 Task: Make in the project BackTech a sprint 'Feature Testing Sprint'. Create in the project BackTech a sprint 'Feature Testing Sprint'. Add in the project BackTech a sprint 'Feature Testing Sprint'
Action: Mouse moved to (239, 62)
Screenshot: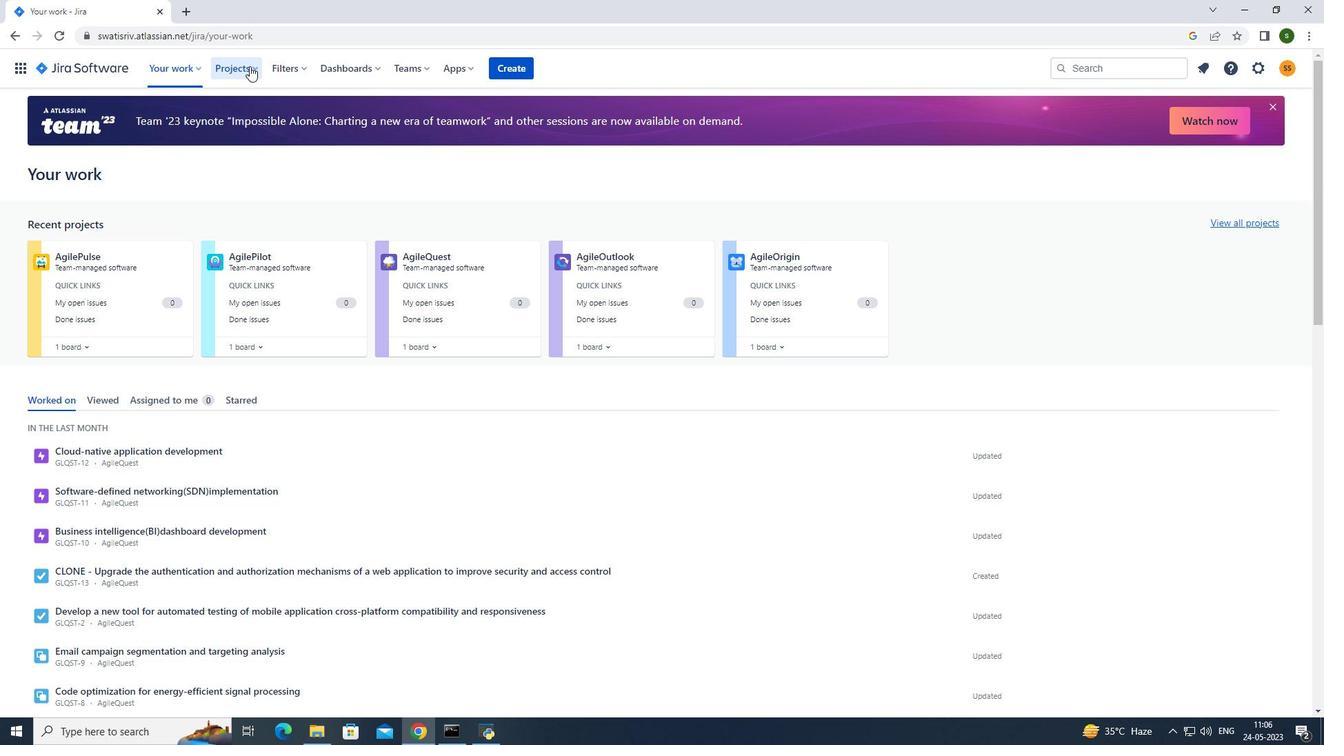 
Action: Mouse pressed left at (239, 62)
Screenshot: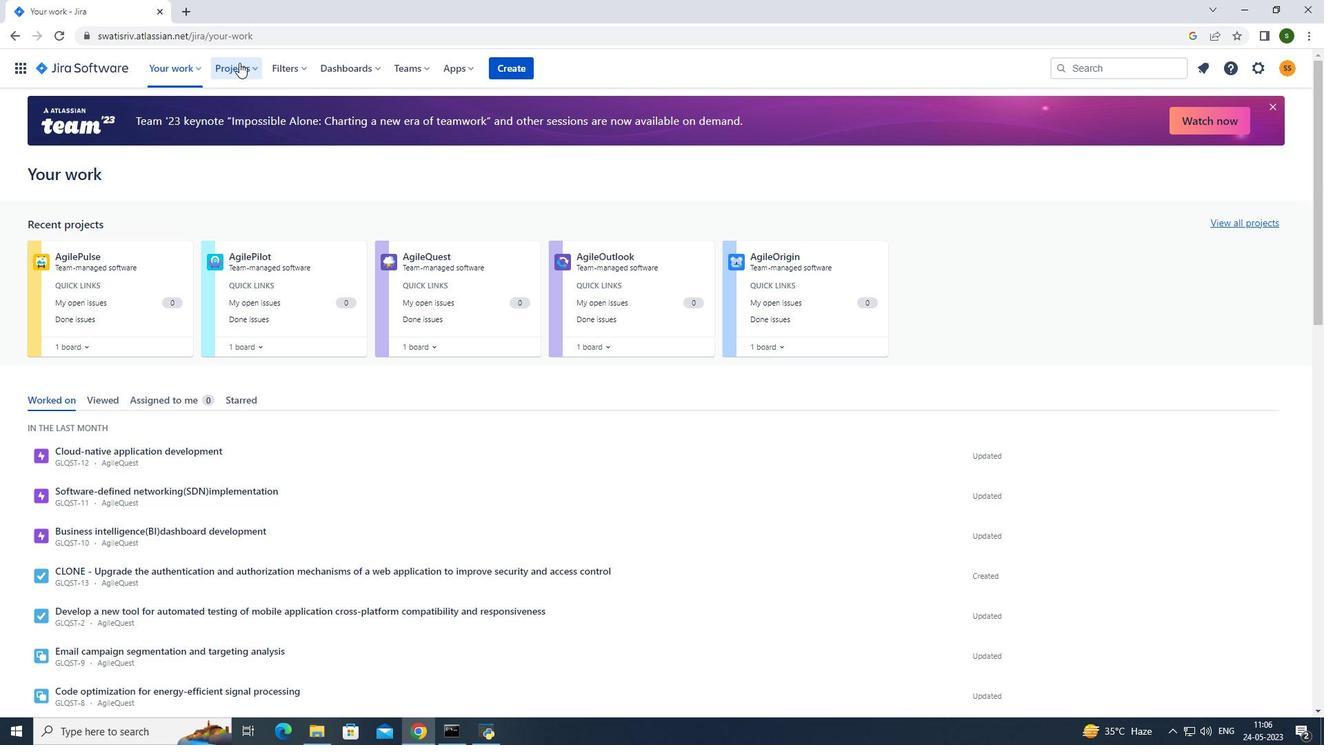 
Action: Mouse moved to (289, 122)
Screenshot: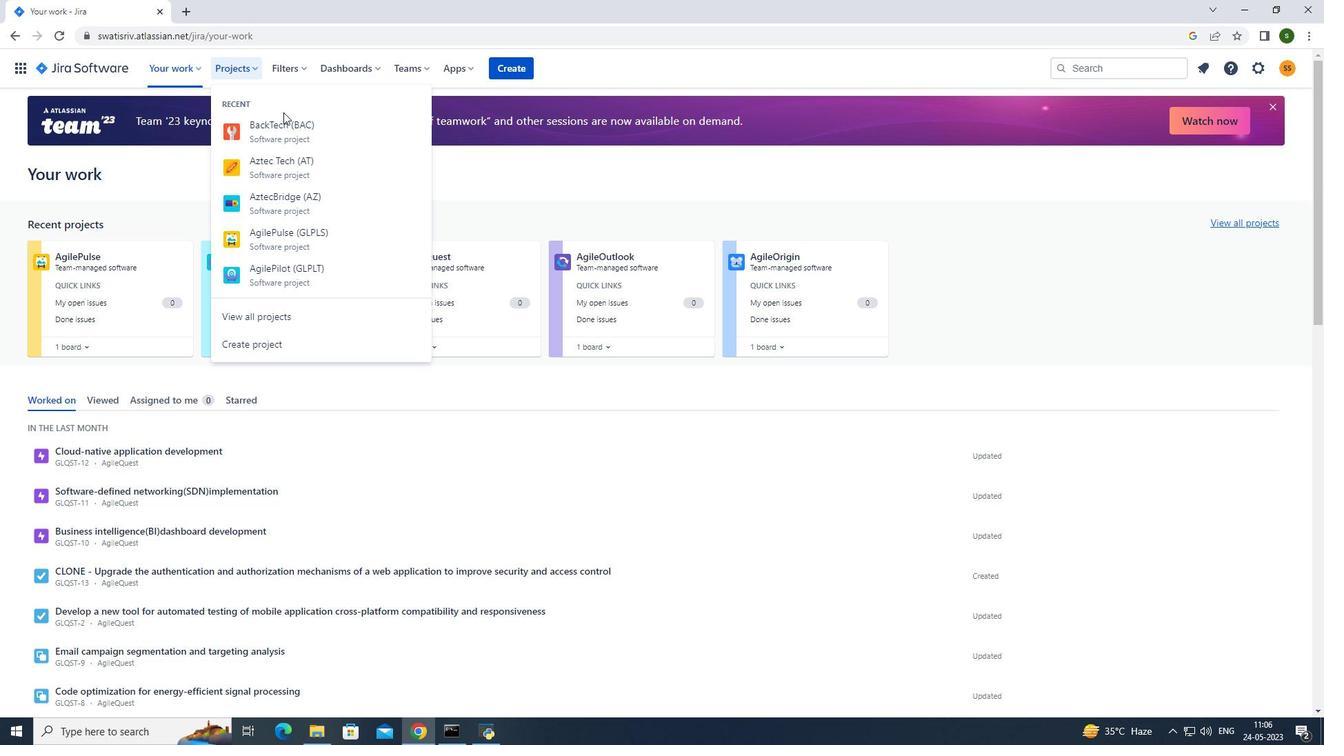 
Action: Mouse pressed left at (289, 122)
Screenshot: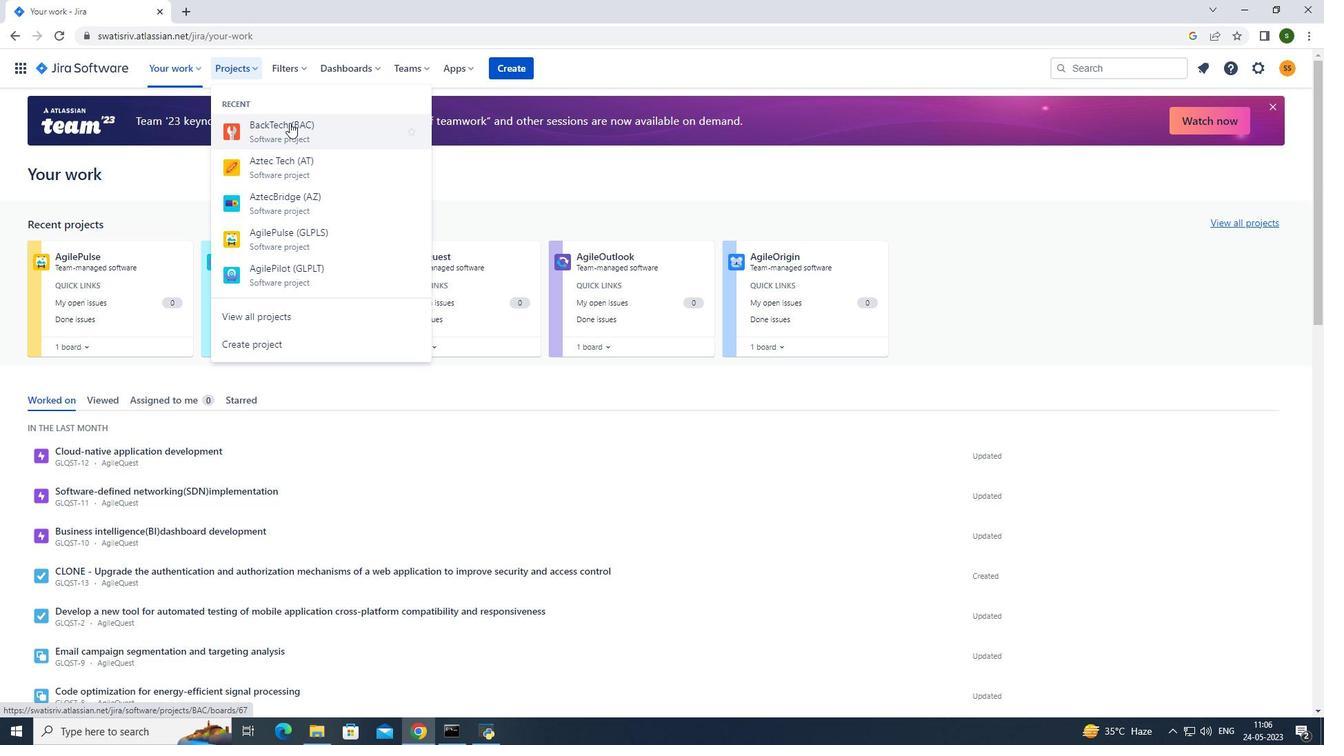 
Action: Mouse moved to (303, 472)
Screenshot: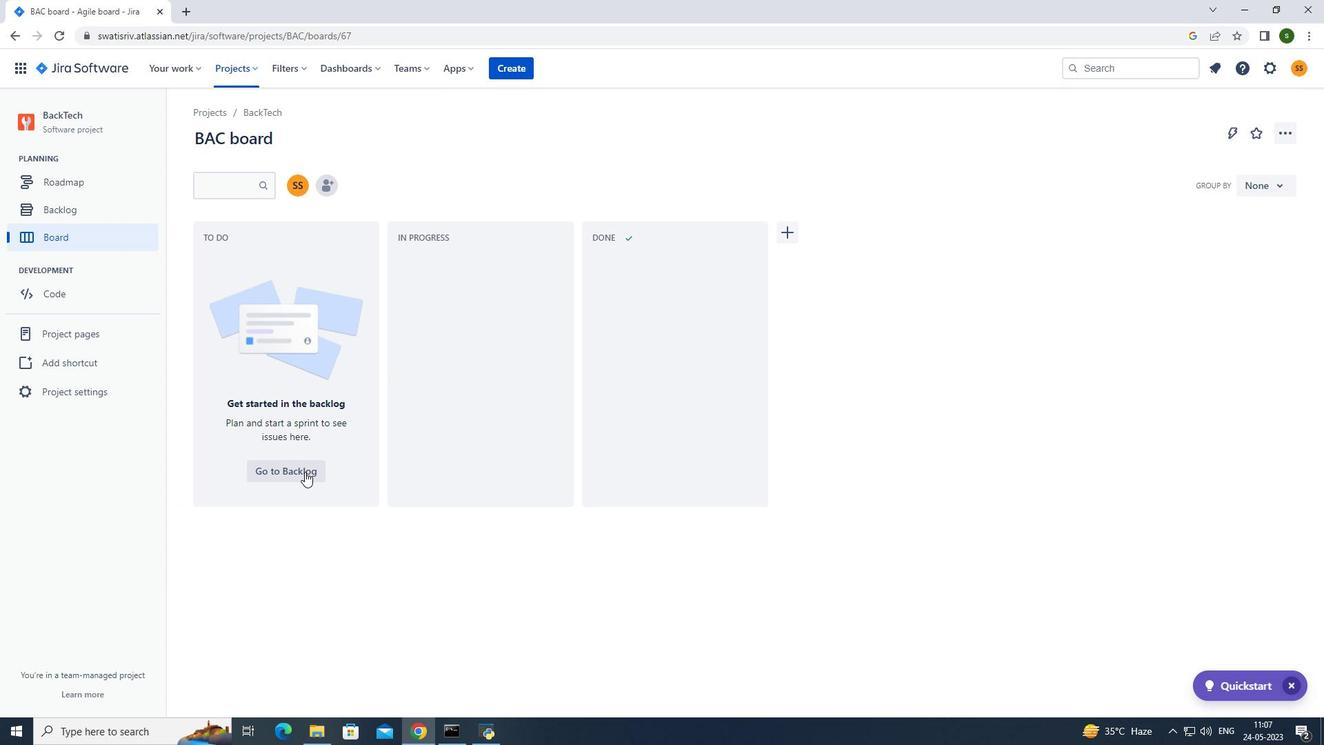 
Action: Mouse pressed left at (303, 472)
Screenshot: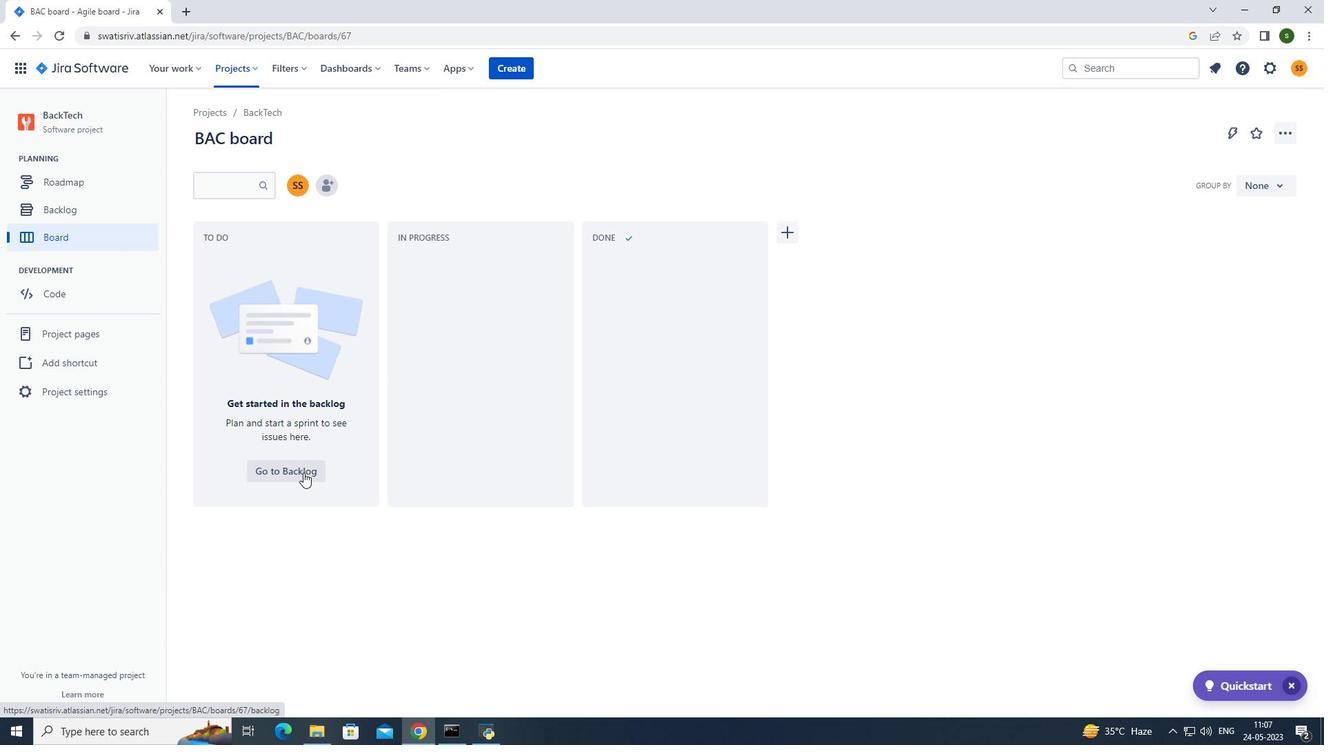 
Action: Mouse moved to (1261, 219)
Screenshot: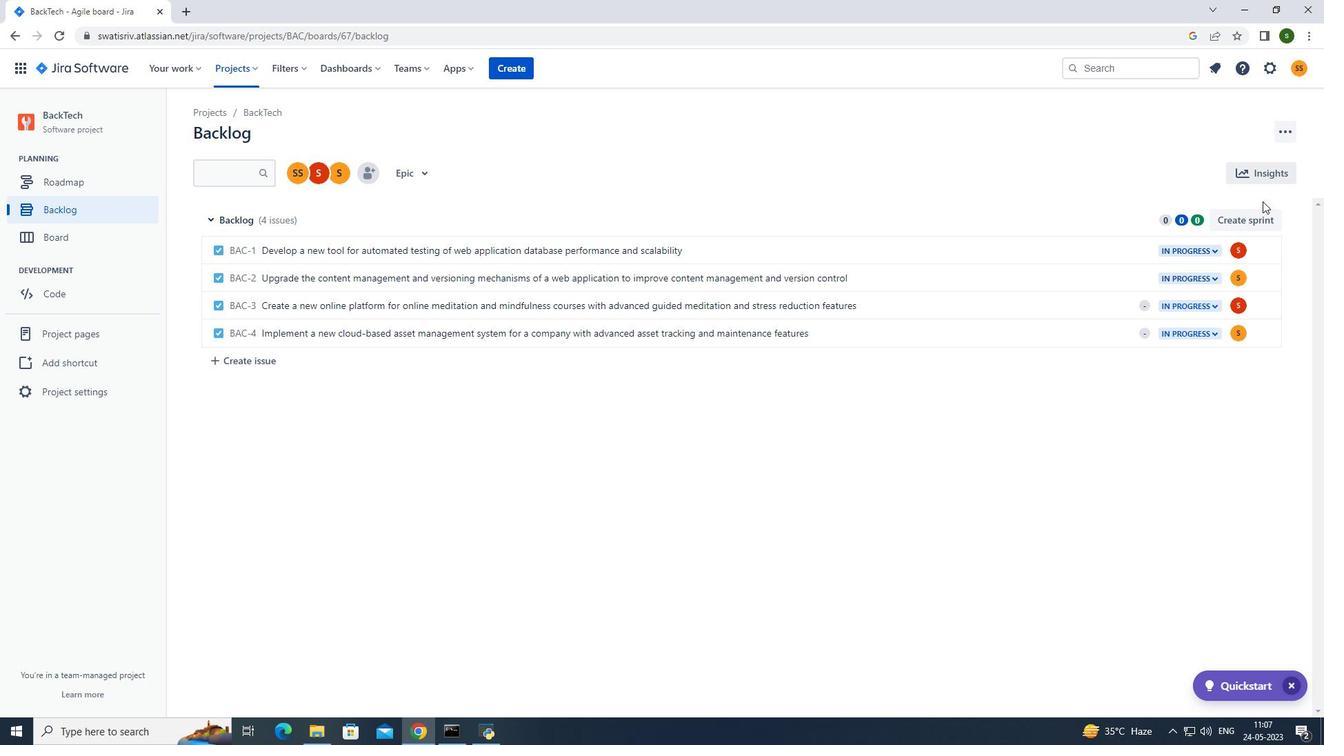 
Action: Mouse pressed left at (1261, 219)
Screenshot: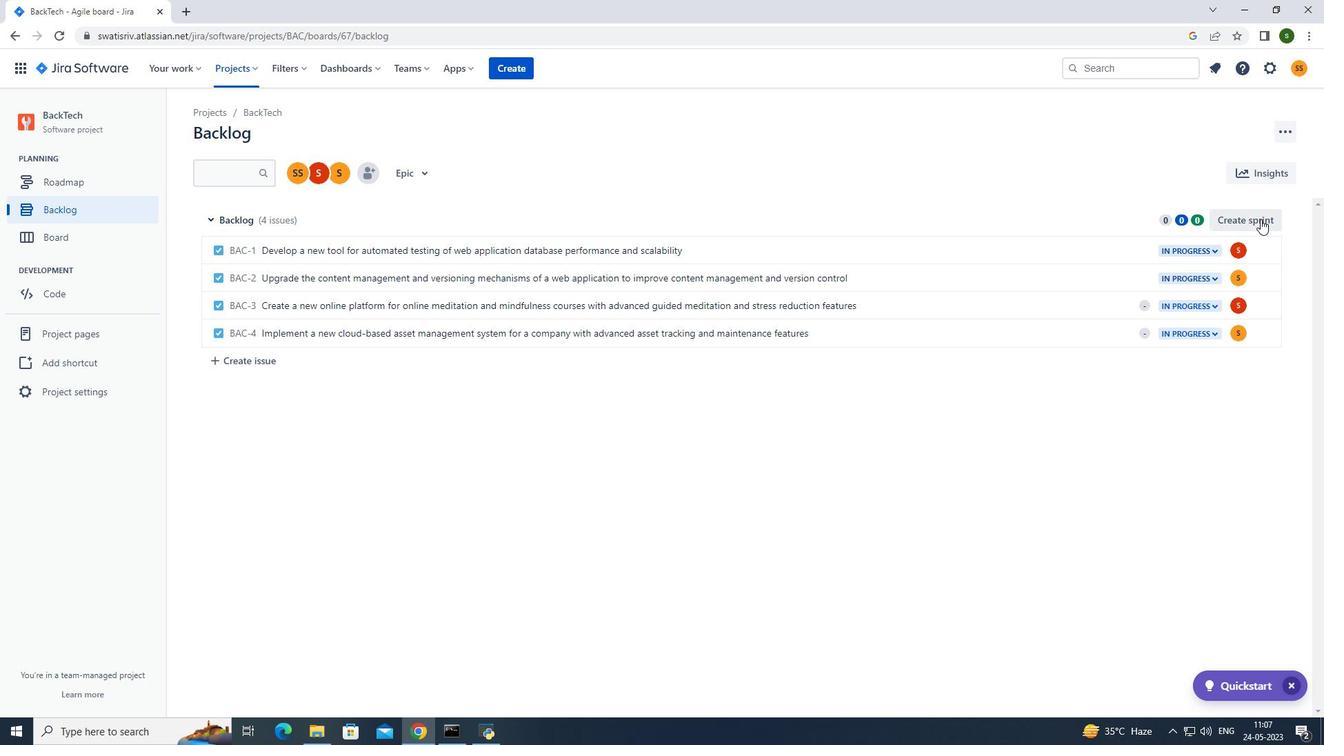 
Action: Mouse moved to (1268, 218)
Screenshot: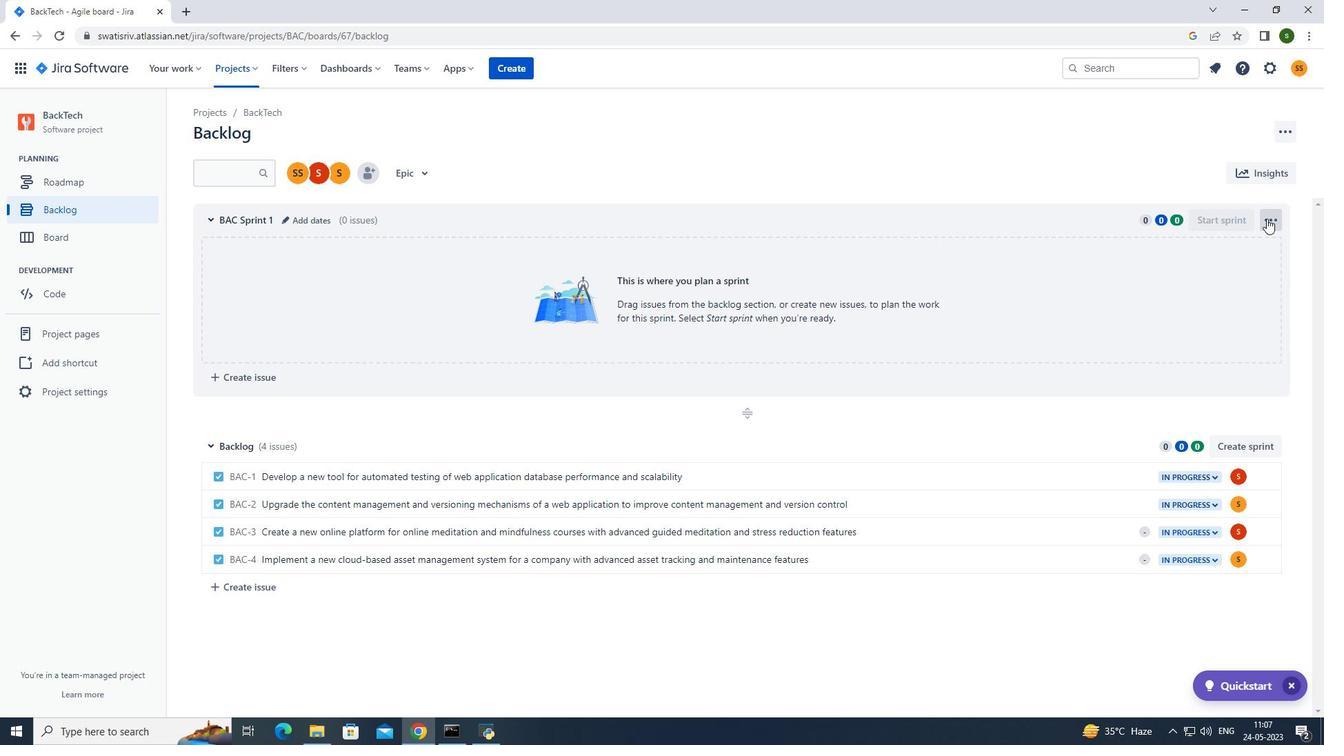 
Action: Mouse pressed left at (1268, 218)
Screenshot: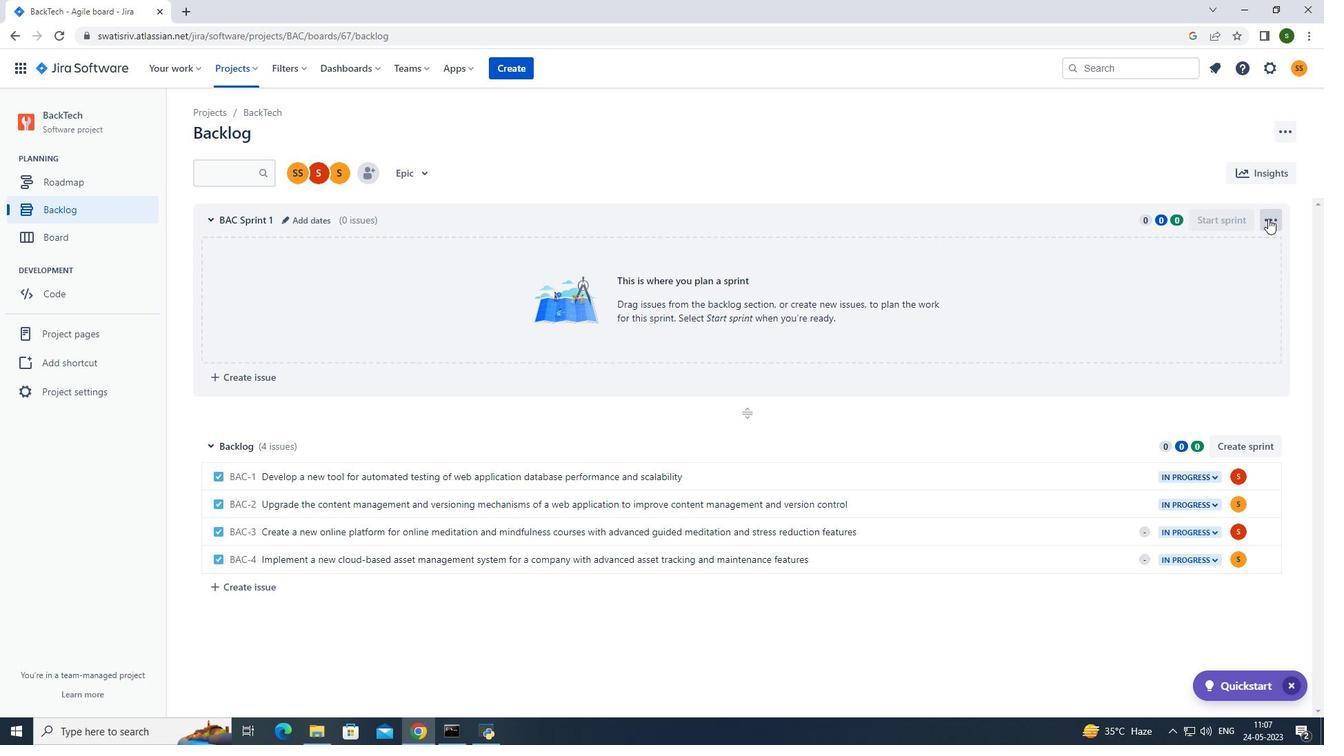 
Action: Mouse moved to (1263, 245)
Screenshot: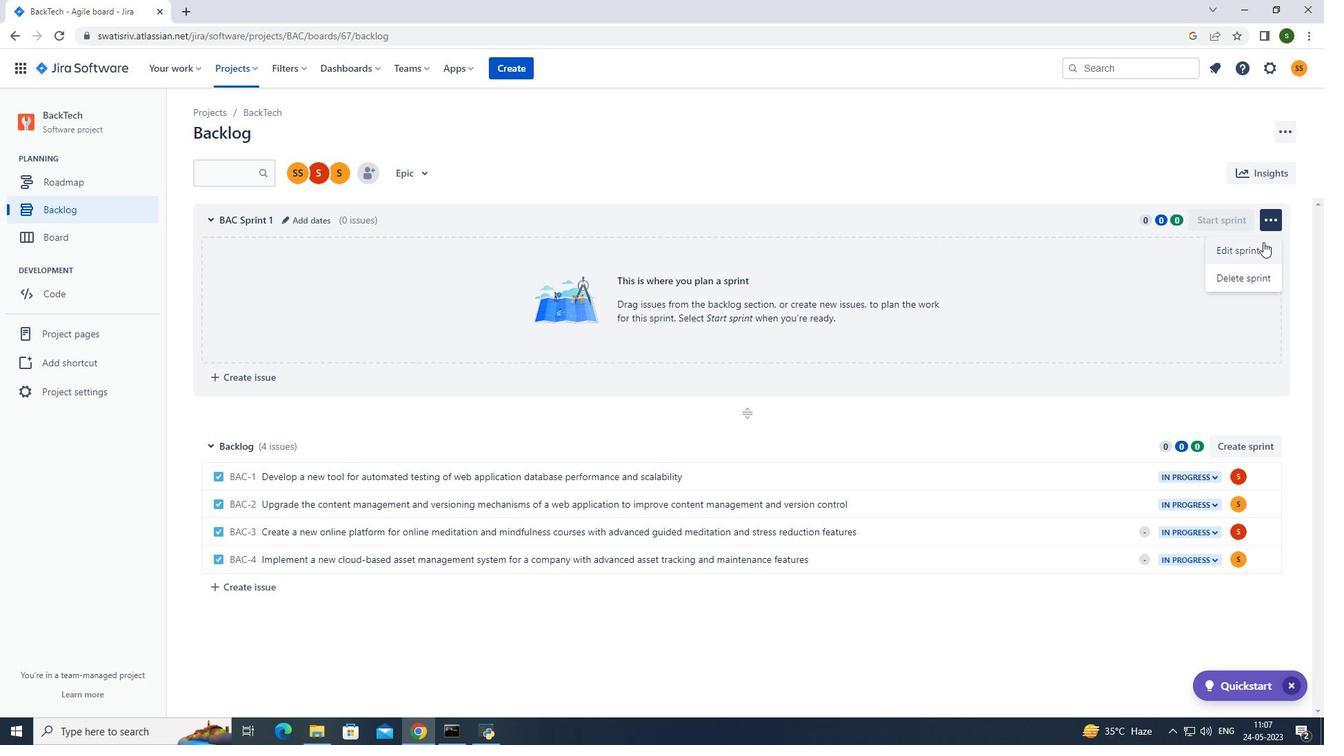 
Action: Mouse pressed left at (1263, 245)
Screenshot: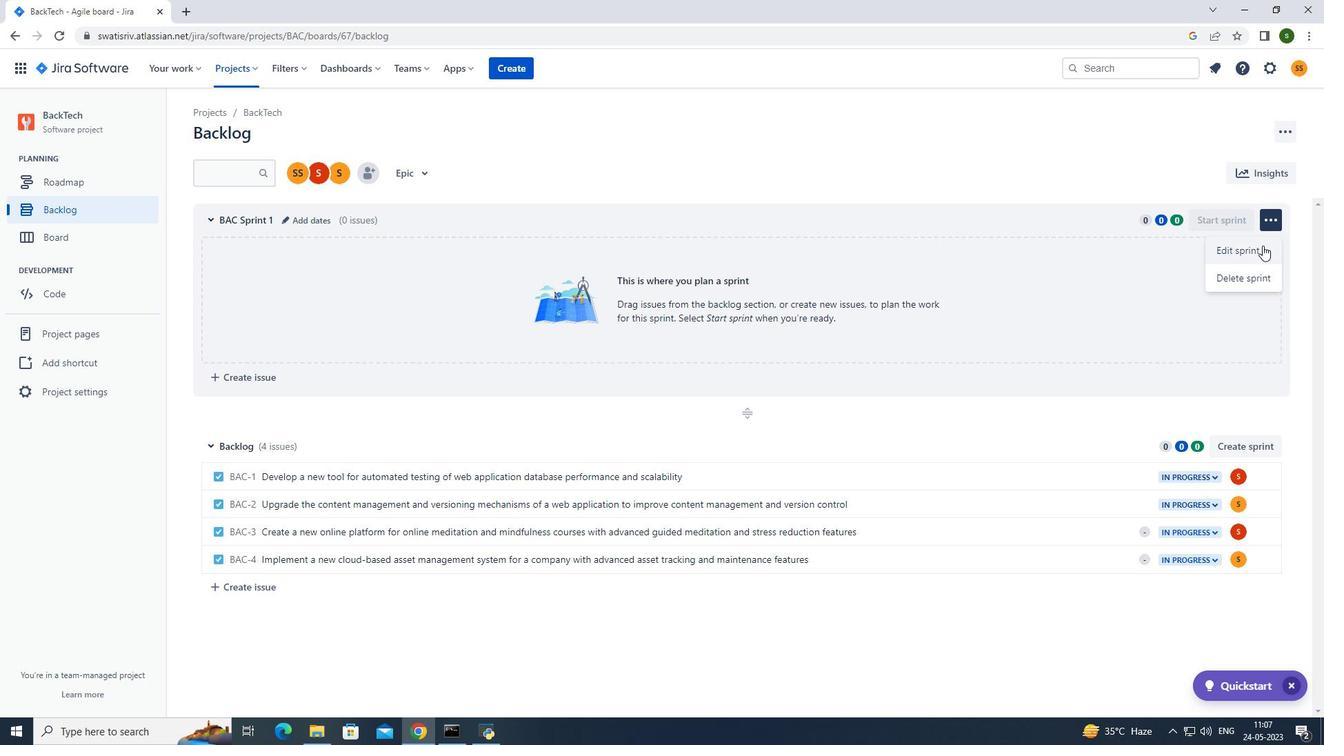 
Action: Mouse moved to (580, 179)
Screenshot: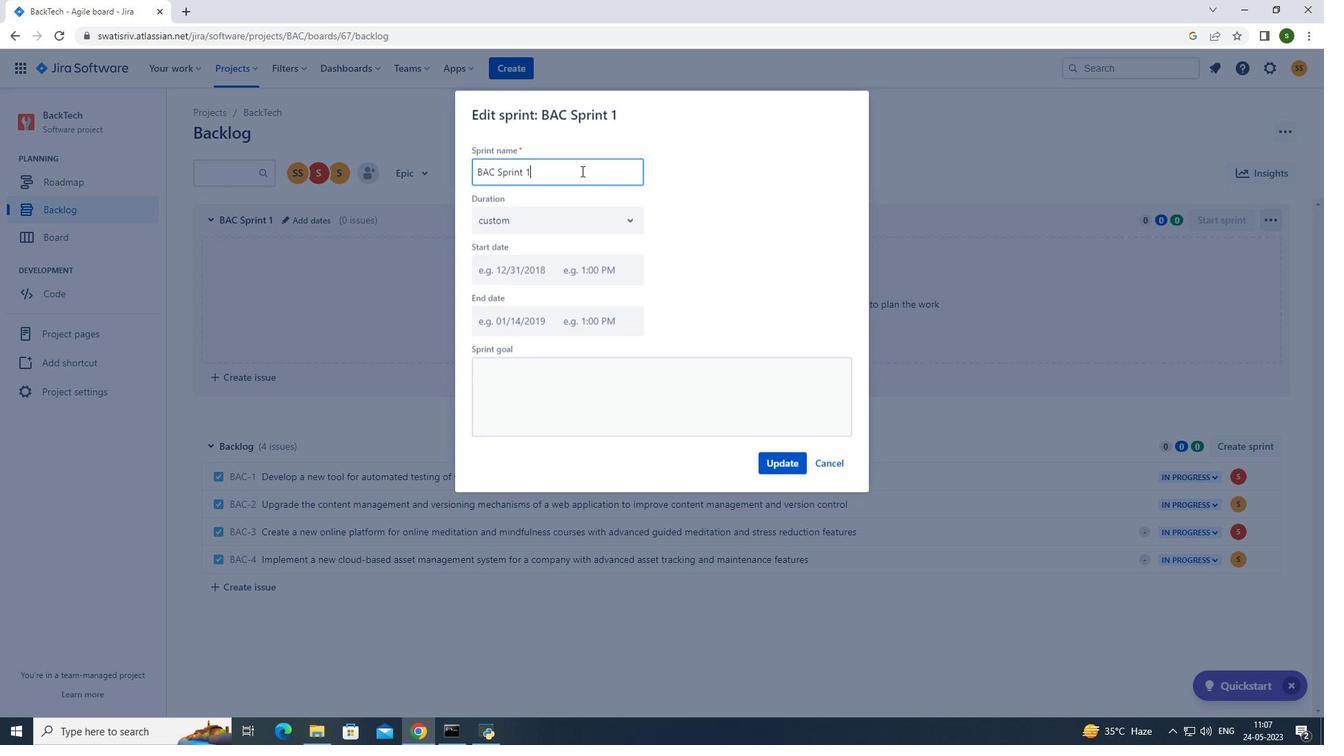 
Action: Key pressed <Key.backspace><Key.backspace><Key.backspace><Key.backspace><Key.backspace><Key.backspace><Key.backspace><Key.backspace><Key.backspace><Key.backspace><Key.backspace><Key.backspace><Key.backspace><Key.backspace><Key.backspace><Key.backspace><Key.backspace><Key.backspace><Key.caps_lock>F<Key.caps_lock>eature<Key.space><Key.caps_lock>T<Key.caps_lock>esting<Key.space><Key.caps_lock>S<Key.caps_lock>print
Screenshot: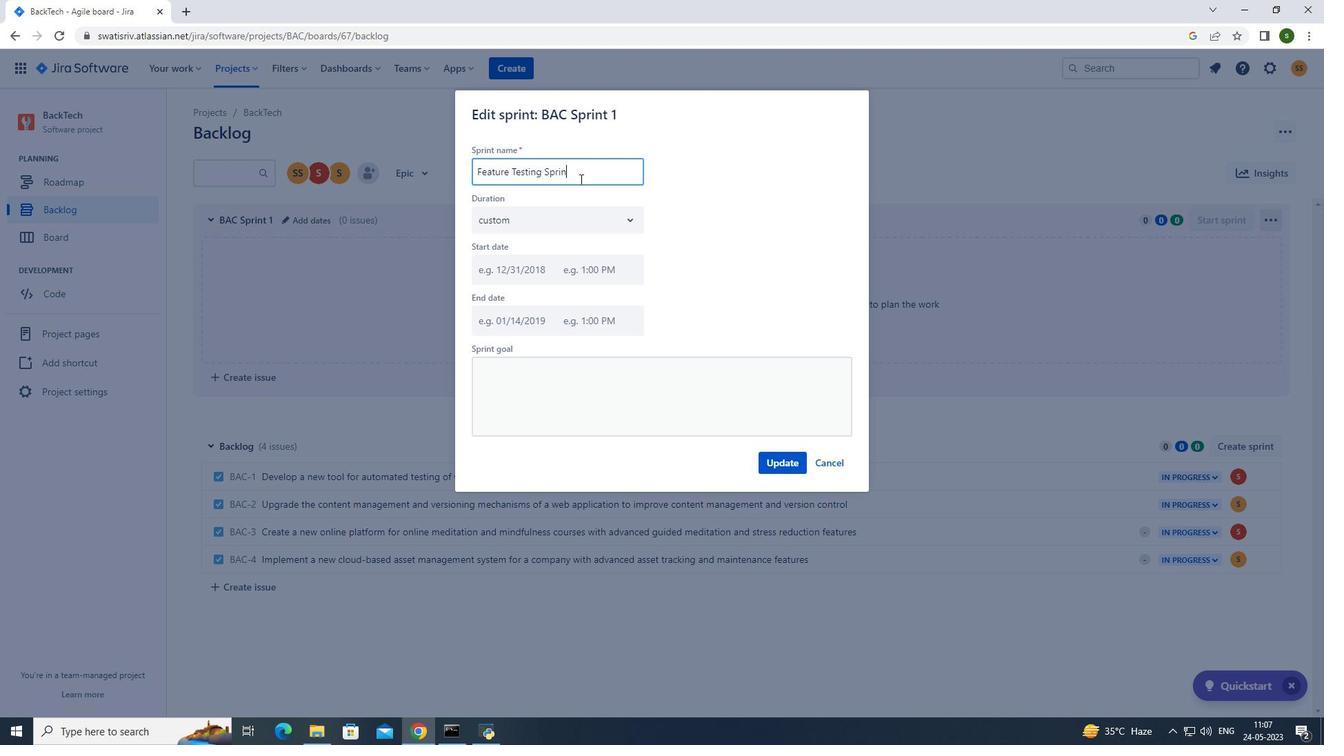 
Action: Mouse moved to (770, 457)
Screenshot: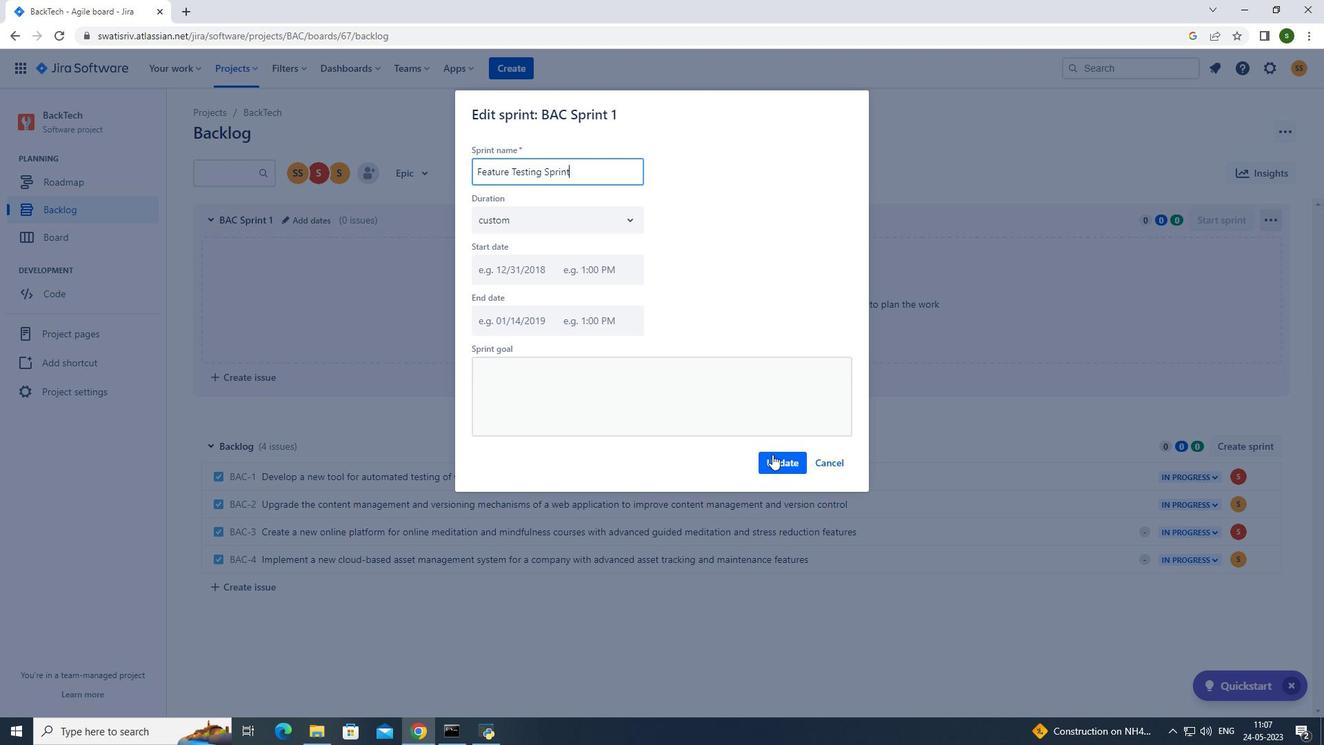 
Action: Mouse pressed left at (770, 457)
Screenshot: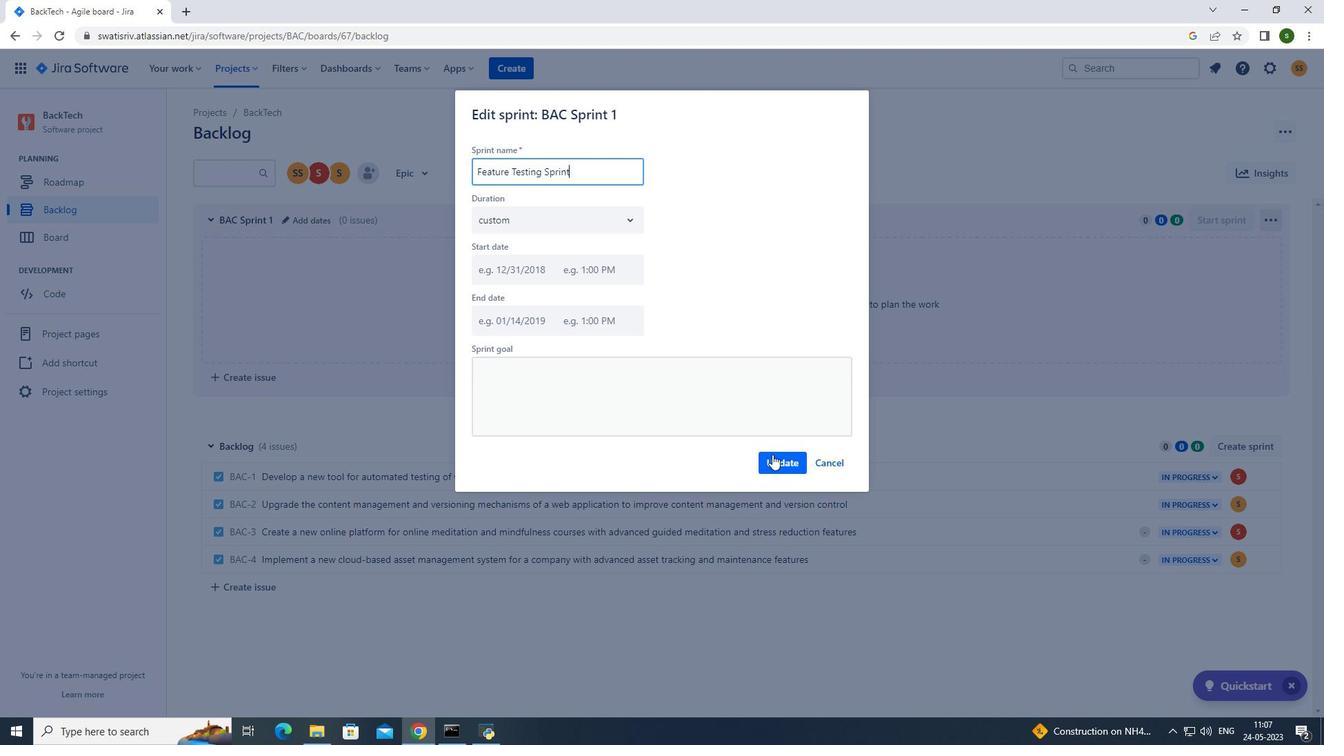 
Action: Mouse moved to (244, 75)
Screenshot: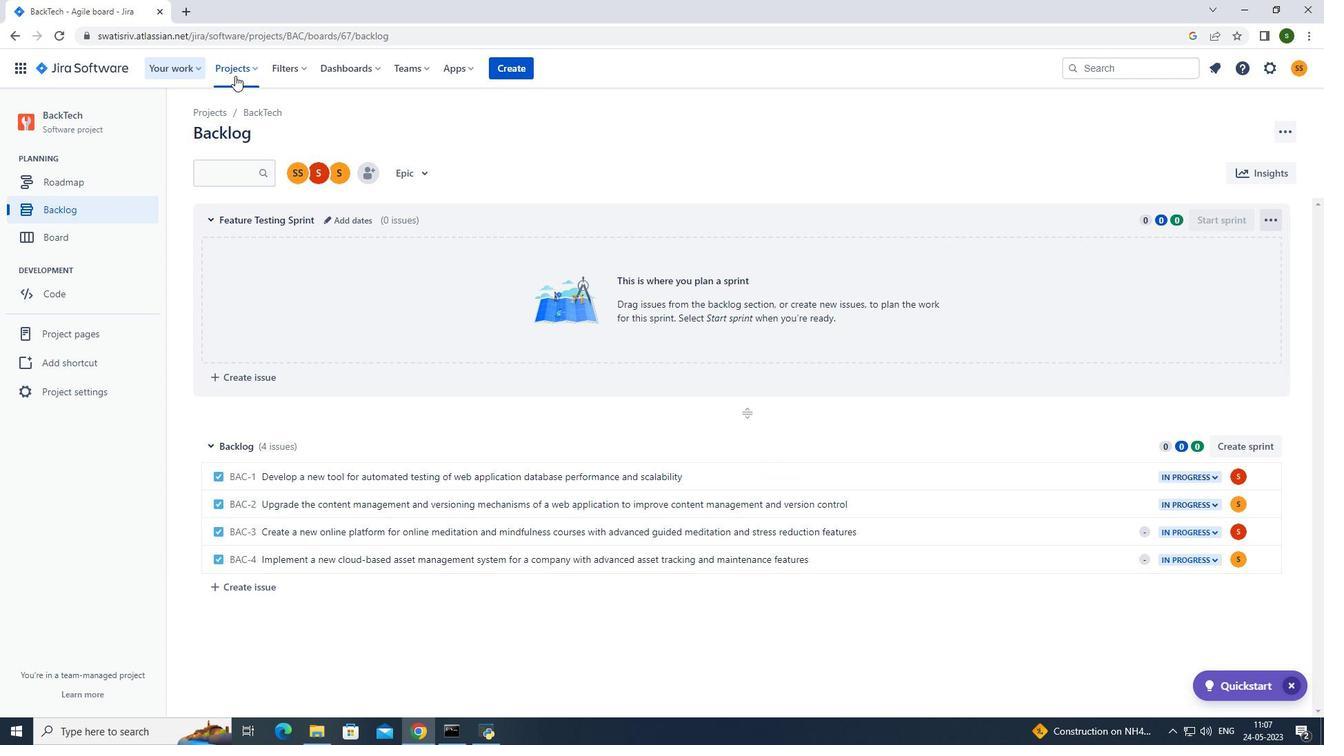 
Action: Mouse pressed left at (244, 75)
Screenshot: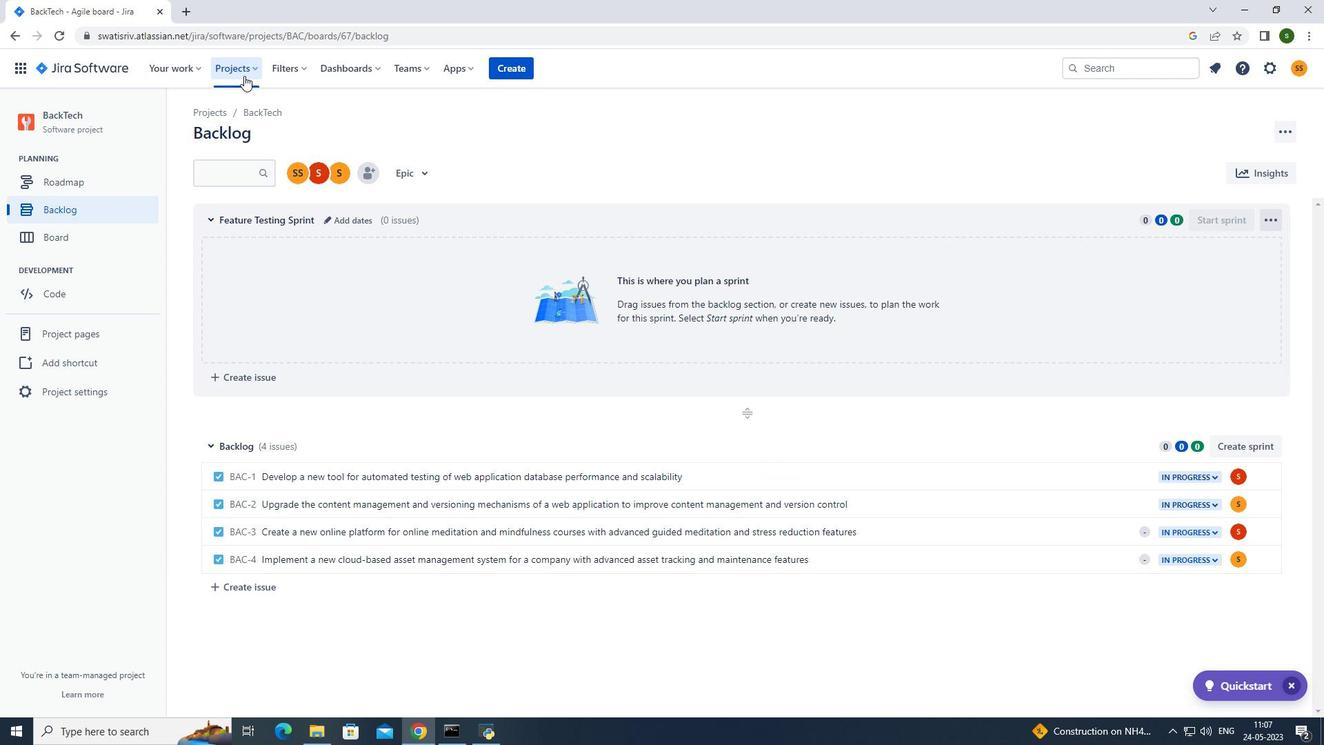 
Action: Mouse moved to (300, 135)
Screenshot: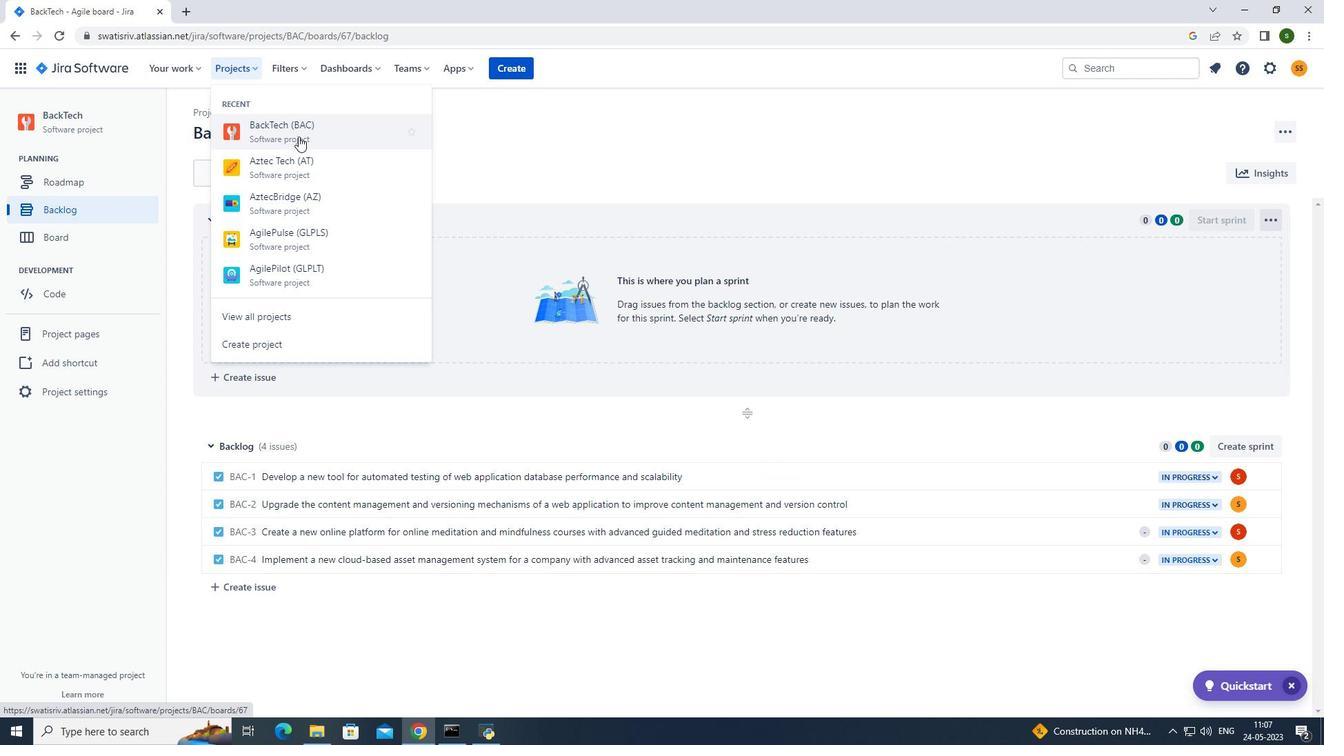 
Action: Mouse pressed left at (300, 135)
Screenshot: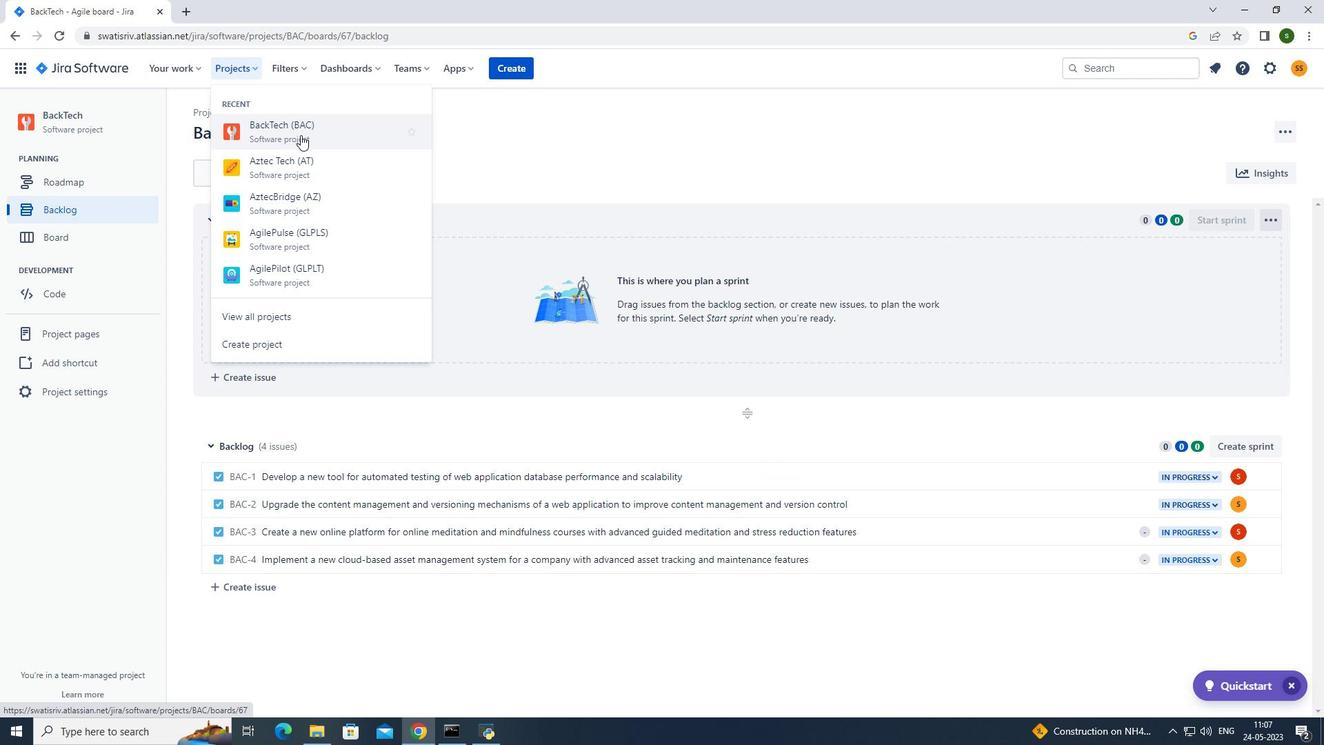 
Action: Mouse moved to (296, 467)
Screenshot: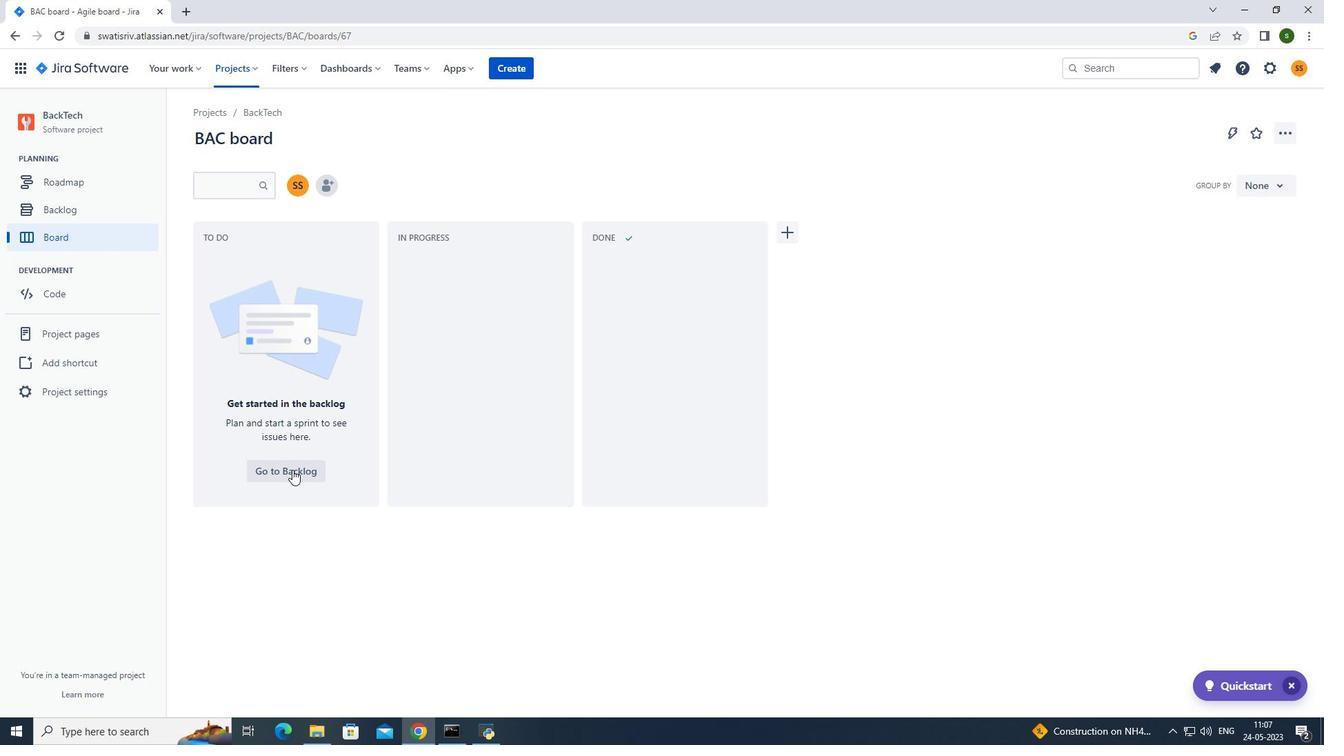 
Action: Mouse pressed left at (296, 467)
Screenshot: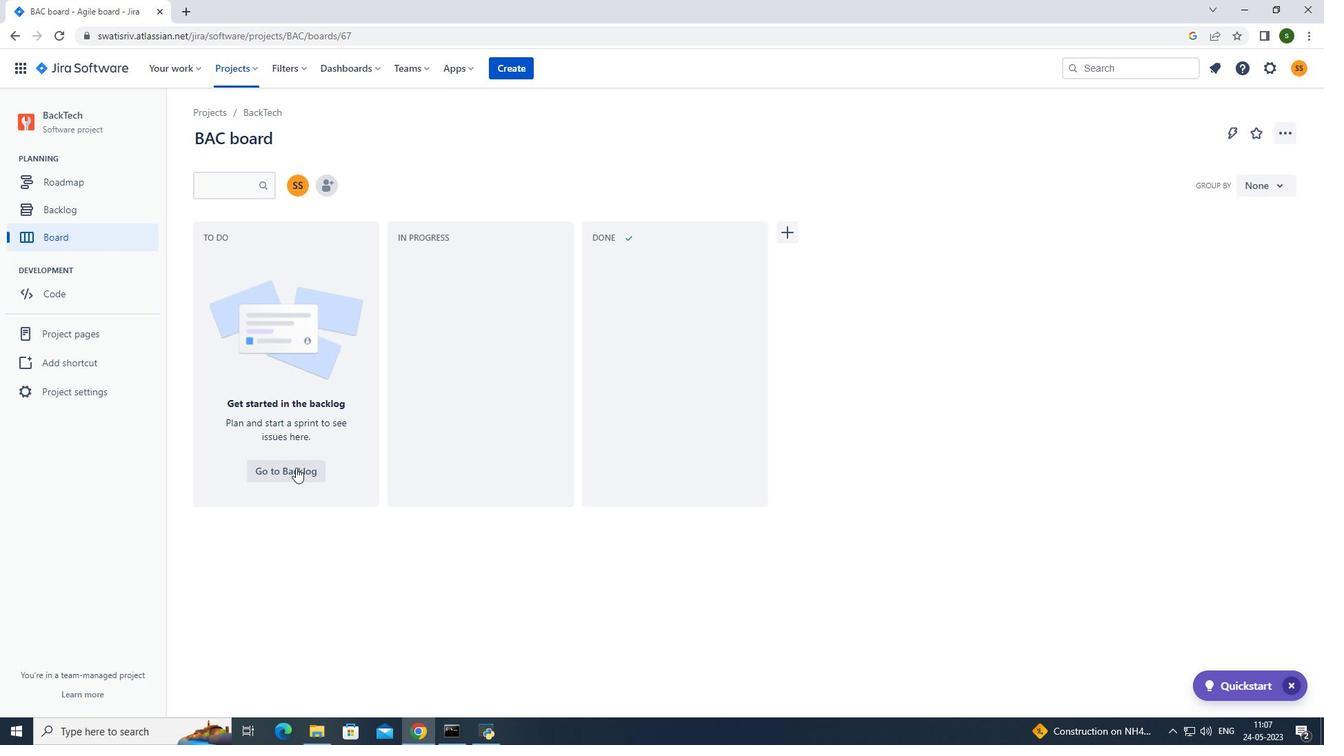 
Action: Mouse moved to (1235, 449)
Screenshot: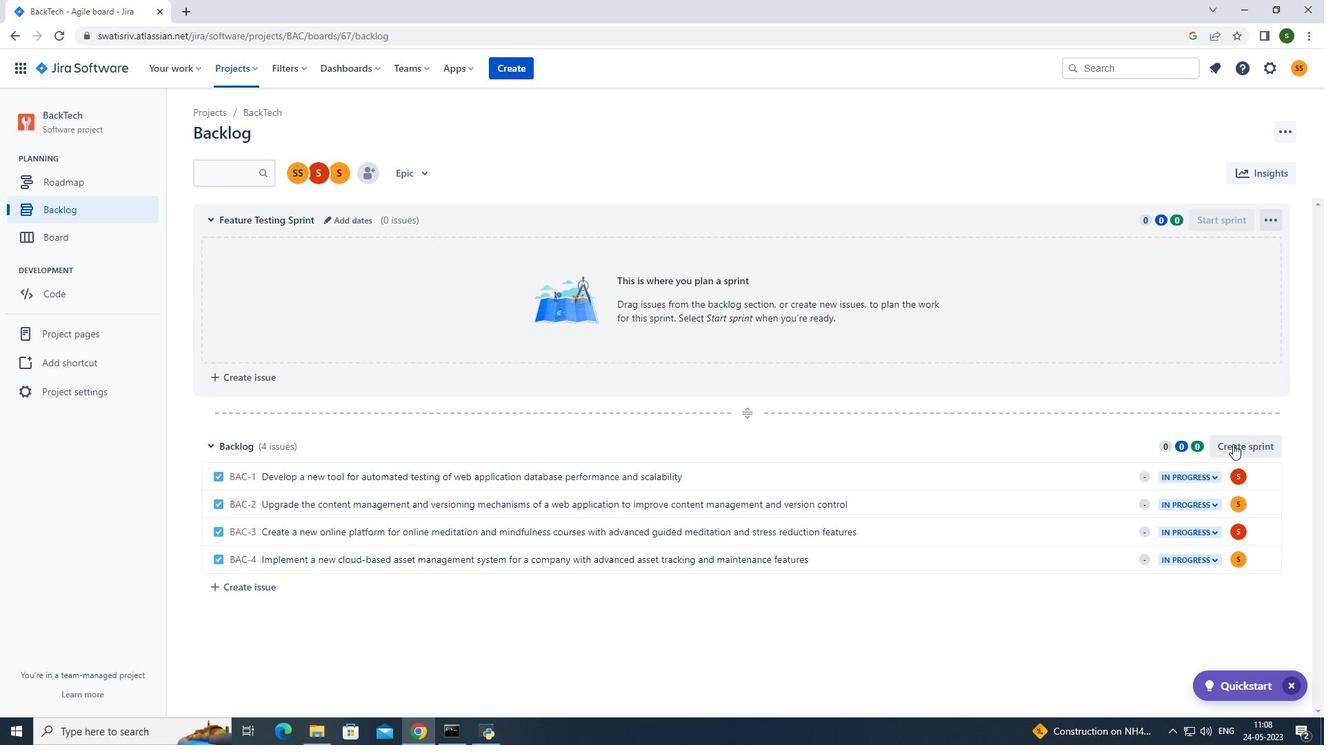 
Action: Mouse pressed left at (1235, 449)
Screenshot: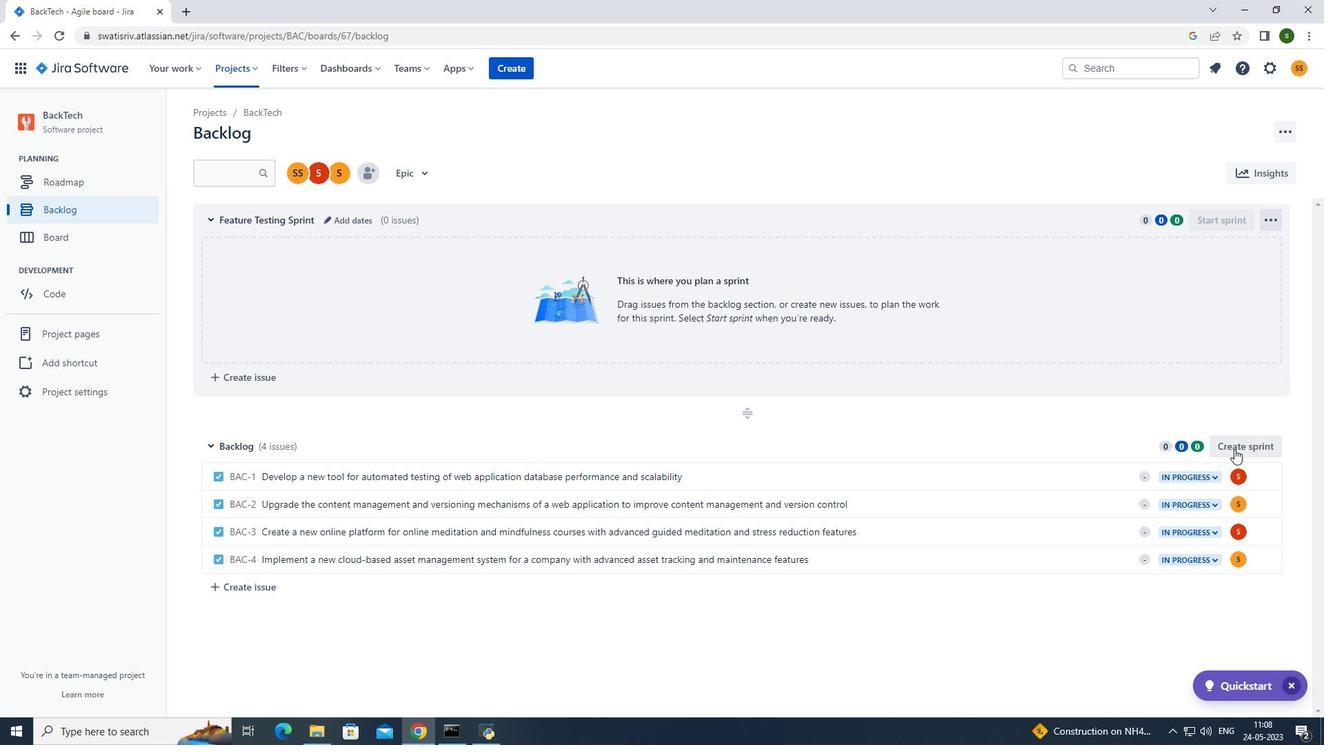 
Action: Mouse moved to (1270, 450)
Screenshot: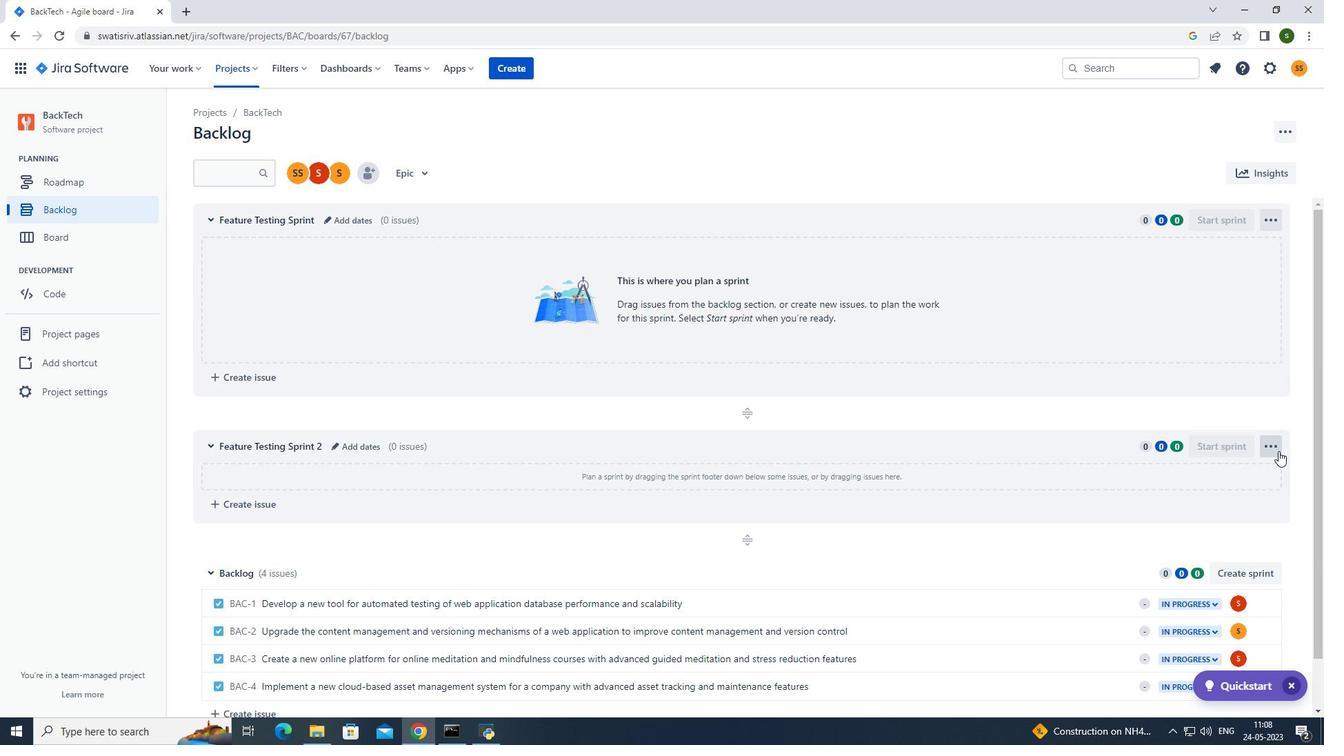 
Action: Mouse pressed left at (1270, 450)
Screenshot: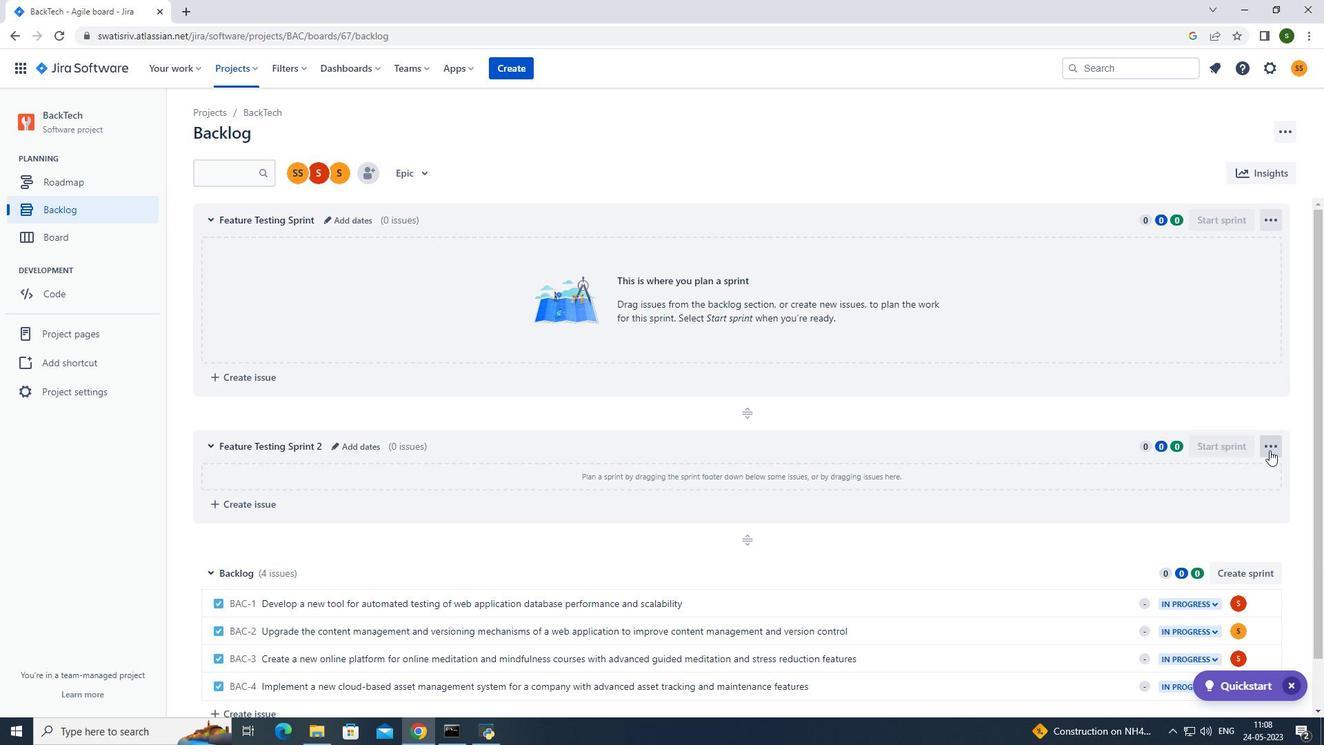 
Action: Mouse moved to (1220, 494)
Screenshot: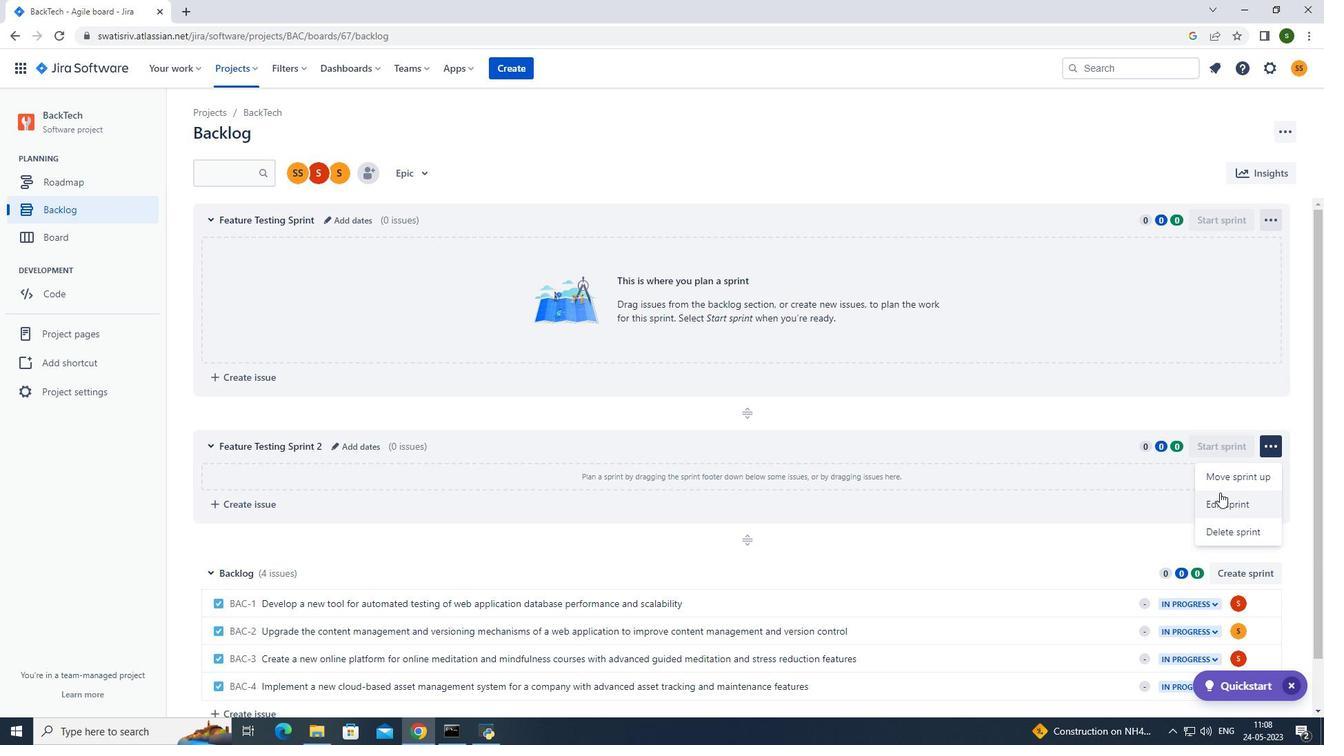 
Action: Mouse pressed left at (1220, 494)
Screenshot: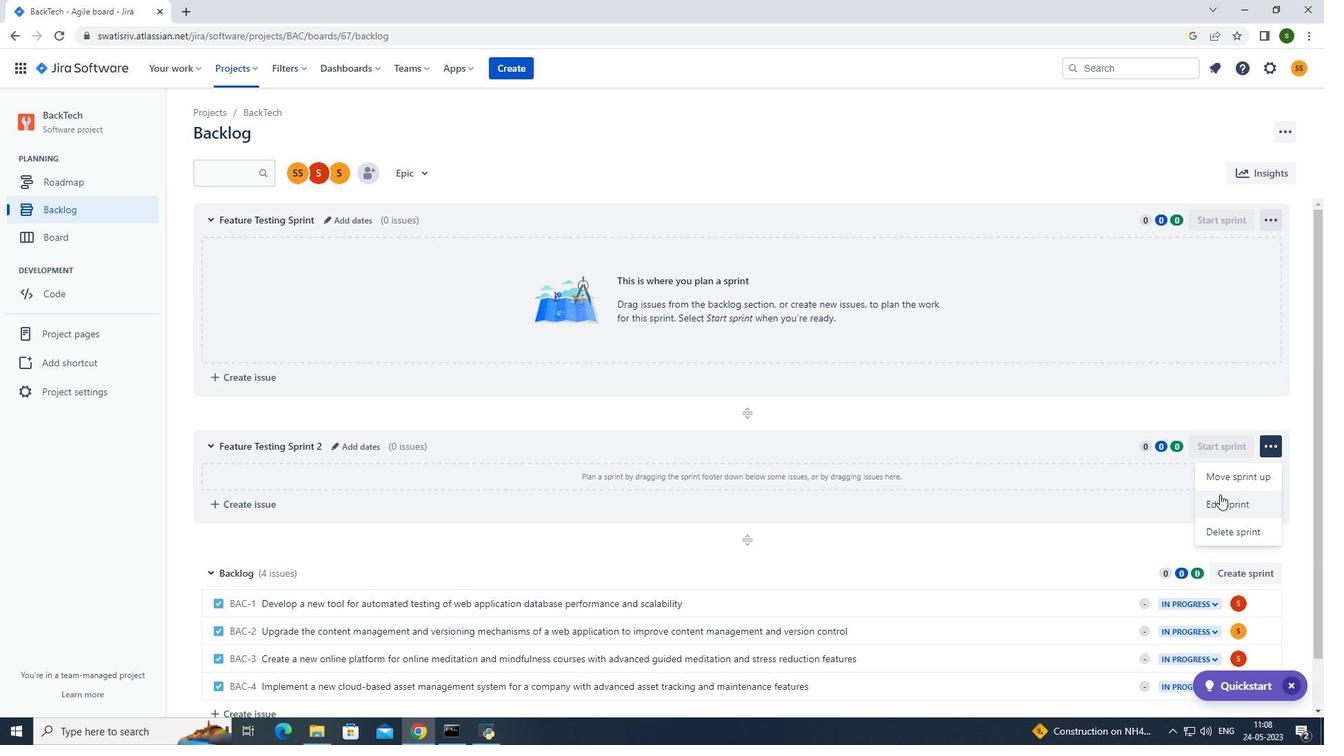 
Action: Mouse moved to (616, 177)
Screenshot: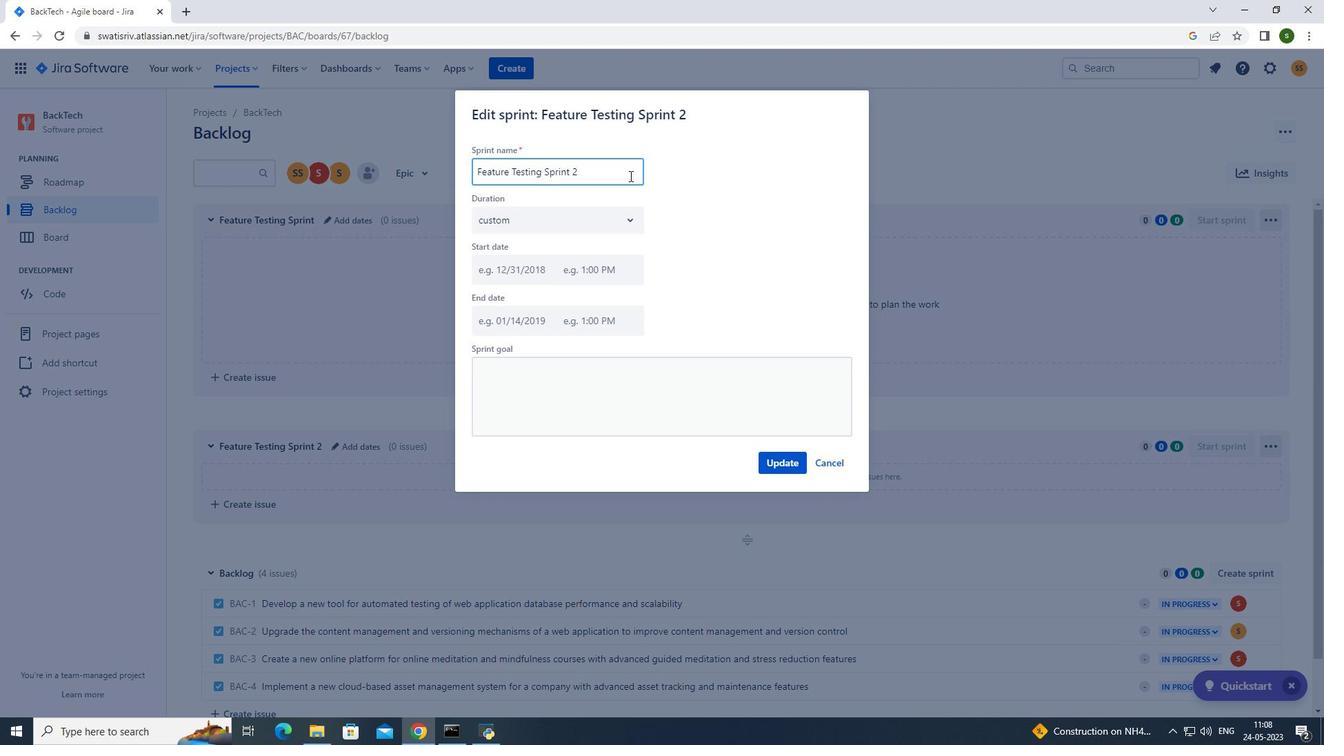 
Action: Key pressed <Key.backspace><Key.backspace><Key.backspace><Key.backspace><Key.backspace><Key.backspace><Key.backspace><Key.backspace><Key.backspace><Key.backspace><Key.backspace><Key.backspace><Key.backspace><Key.backspace><Key.backspace><Key.backspace><Key.backspace><Key.backspace><Key.backspace><Key.backspace><Key.backspace><Key.backspace><Key.backspace><Key.backspace><Key.backspace><Key.backspace><Key.caps_lock>F<Key.caps_lock>eature<Key.space><Key.caps_lock>T<Key.caps_lock>esting<Key.space><Key.caps_lock>S<Key.caps_lock>print
Screenshot: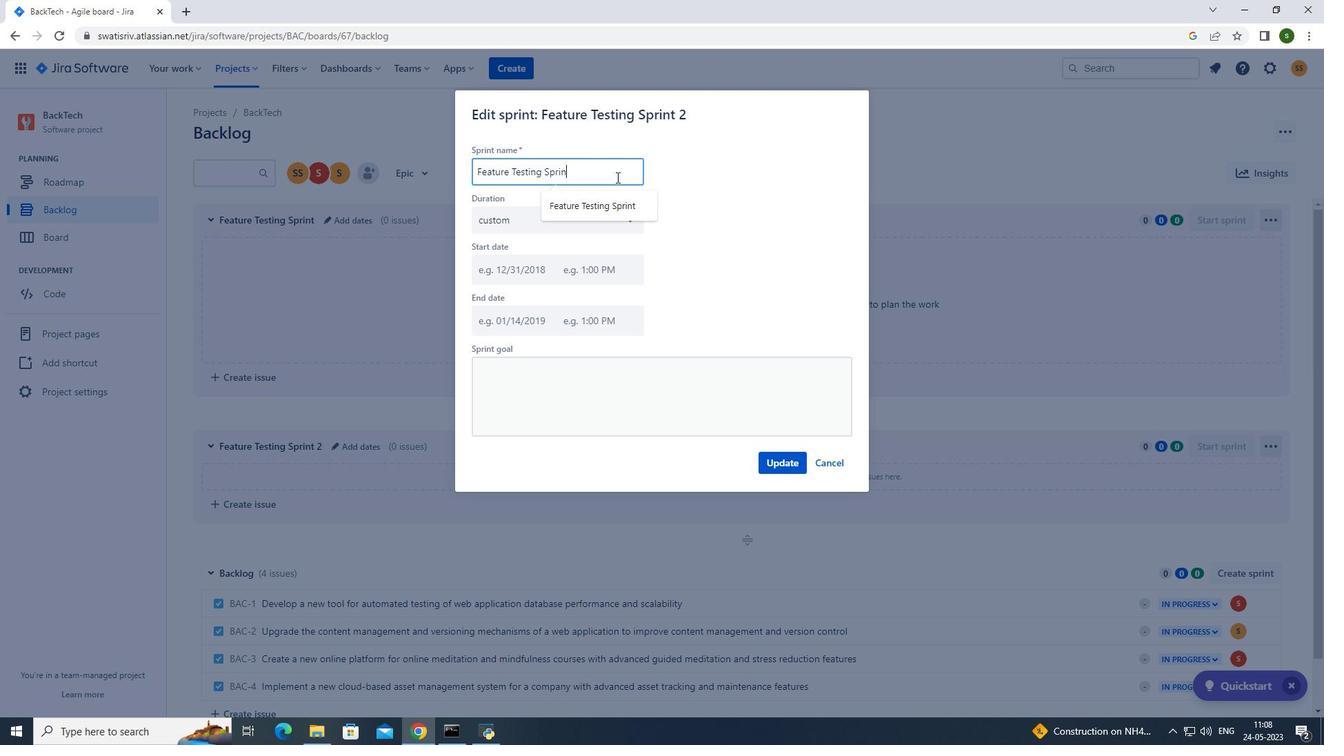 
Action: Mouse moved to (785, 454)
Screenshot: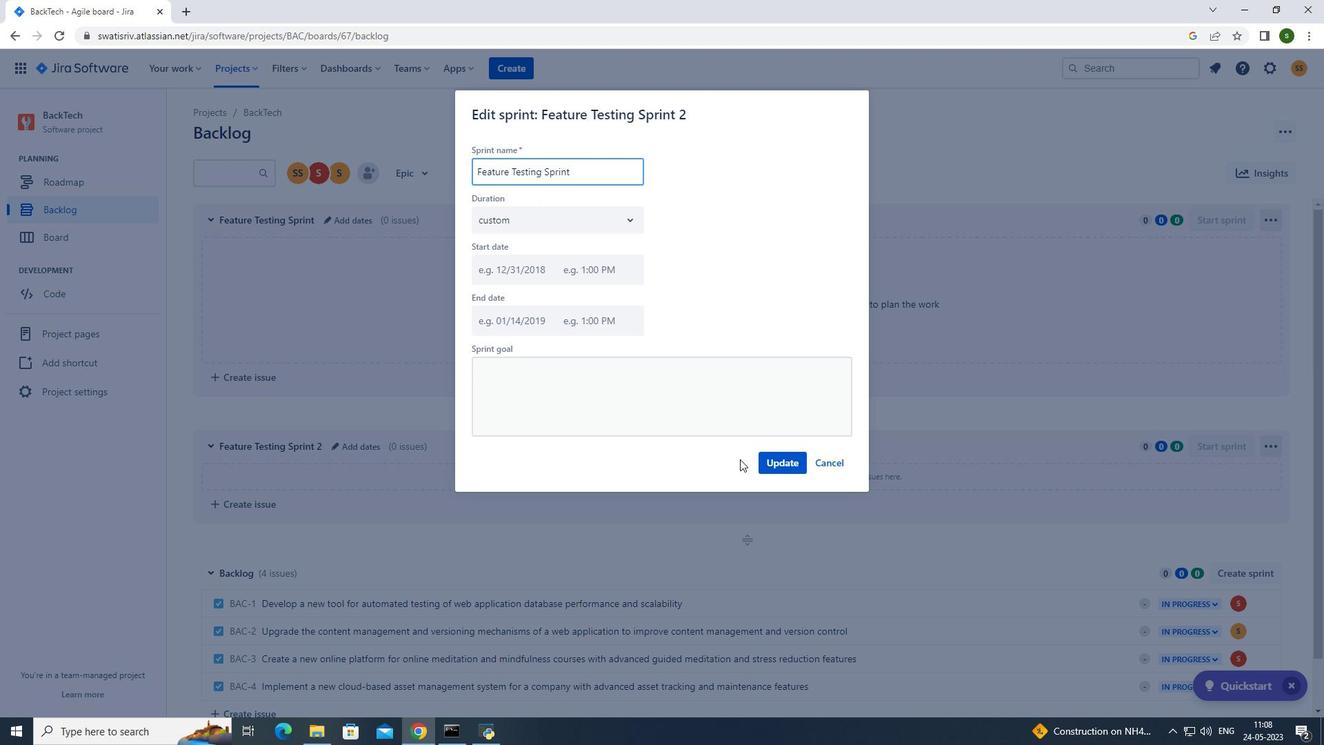 
Action: Mouse pressed left at (785, 454)
Screenshot: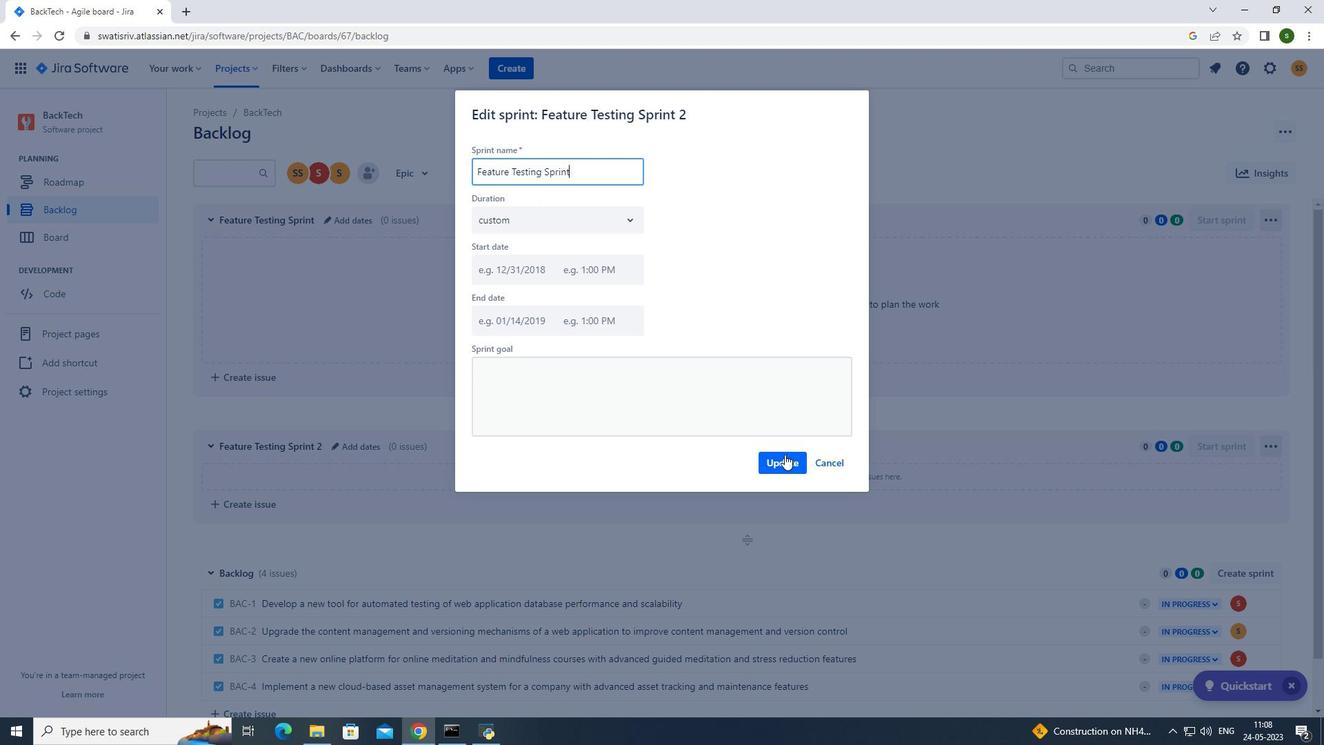 
Action: Mouse moved to (235, 68)
Screenshot: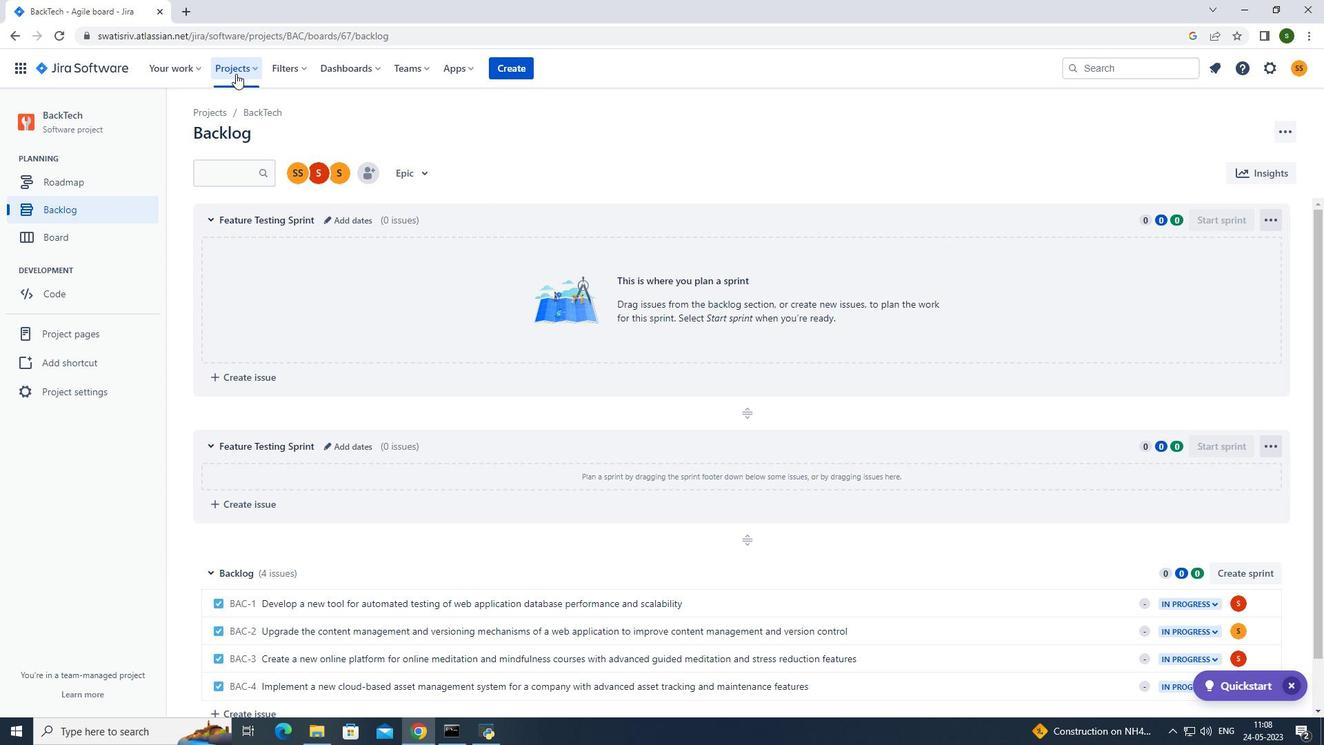 
Action: Mouse pressed left at (235, 68)
Screenshot: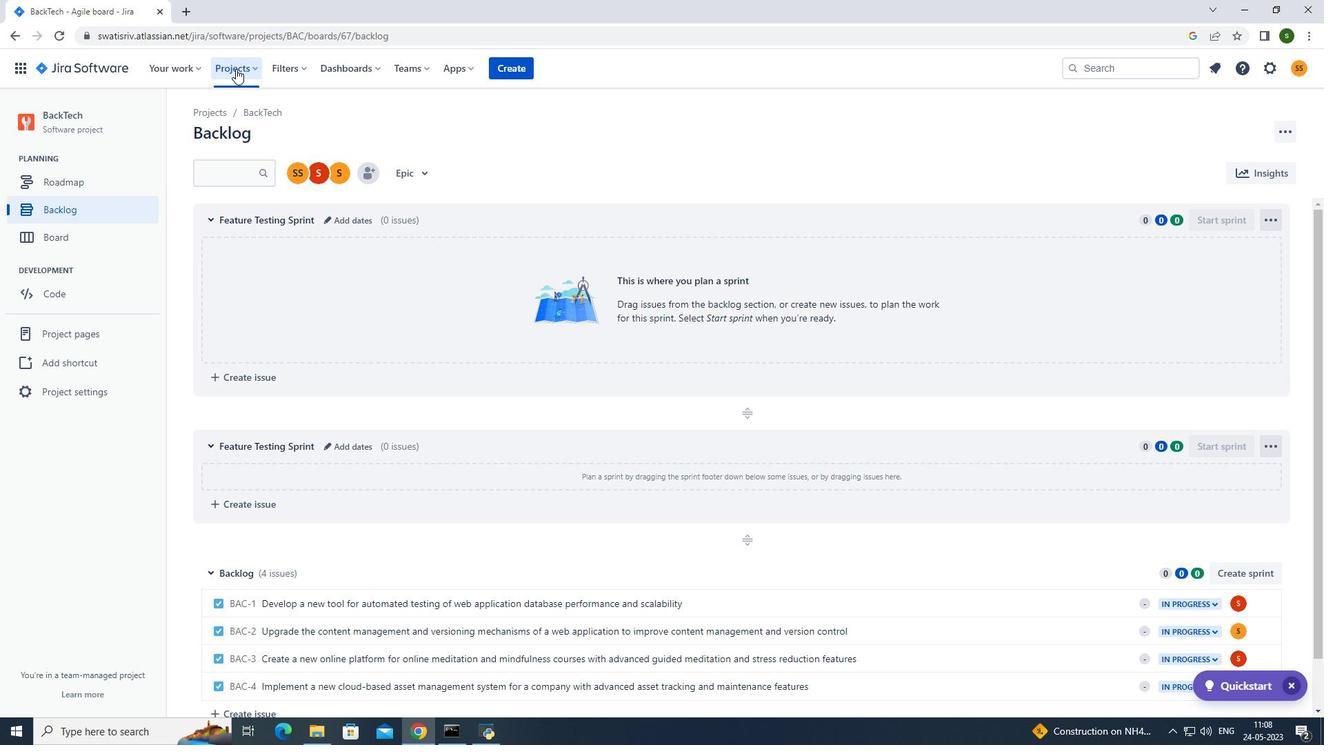 
Action: Mouse moved to (280, 142)
Screenshot: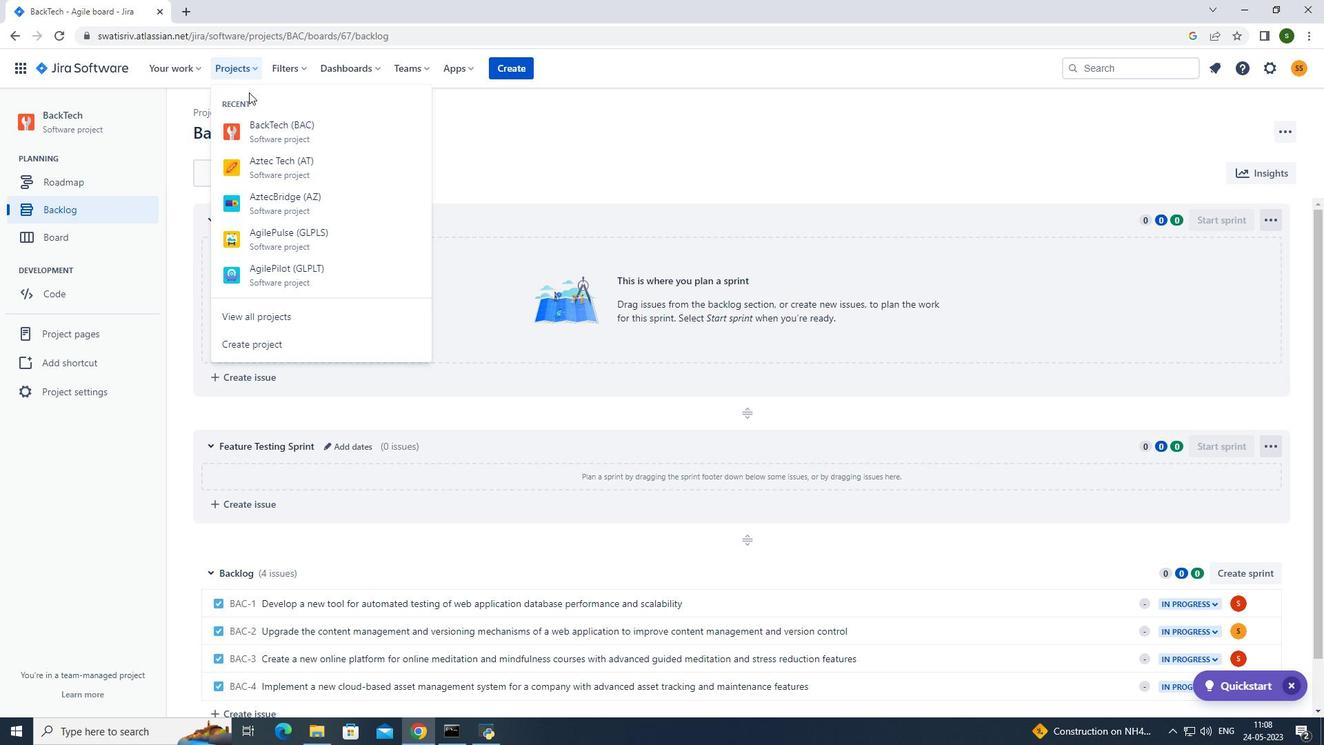 
Action: Mouse pressed left at (280, 142)
Screenshot: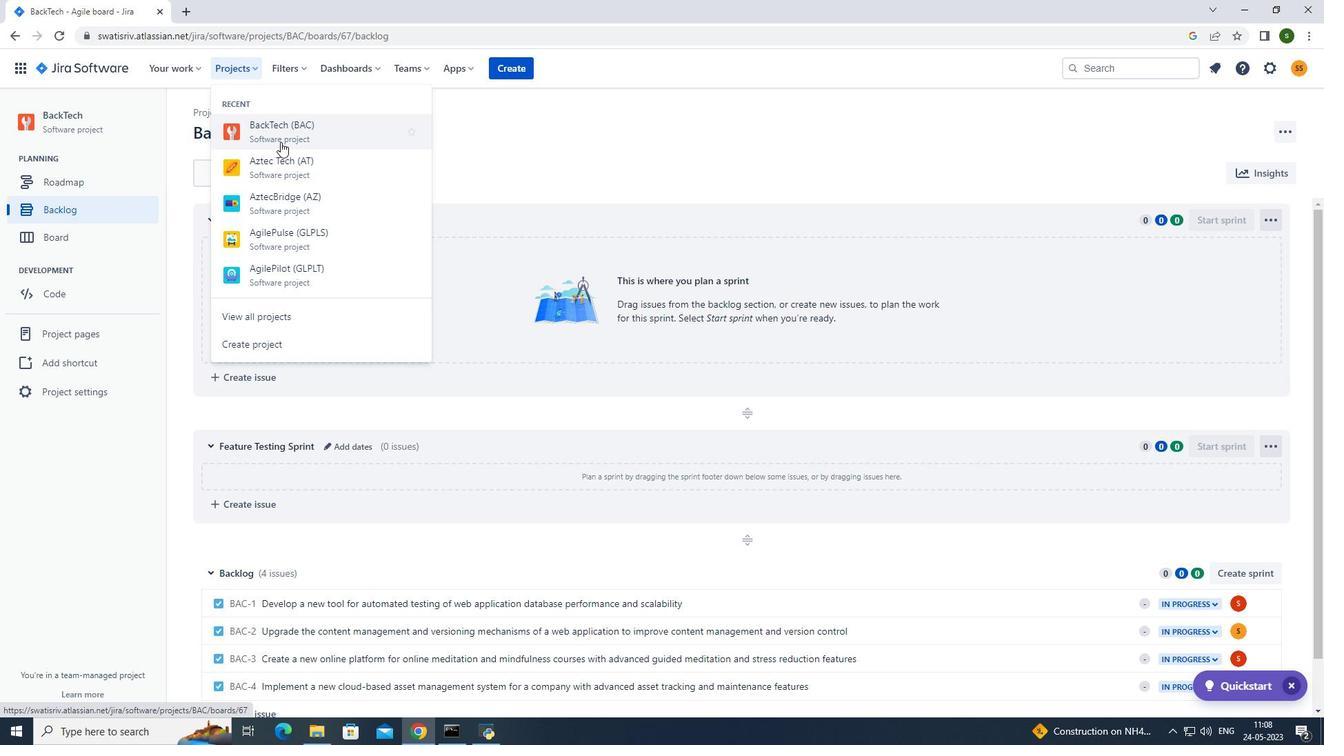
Action: Mouse moved to (282, 476)
Screenshot: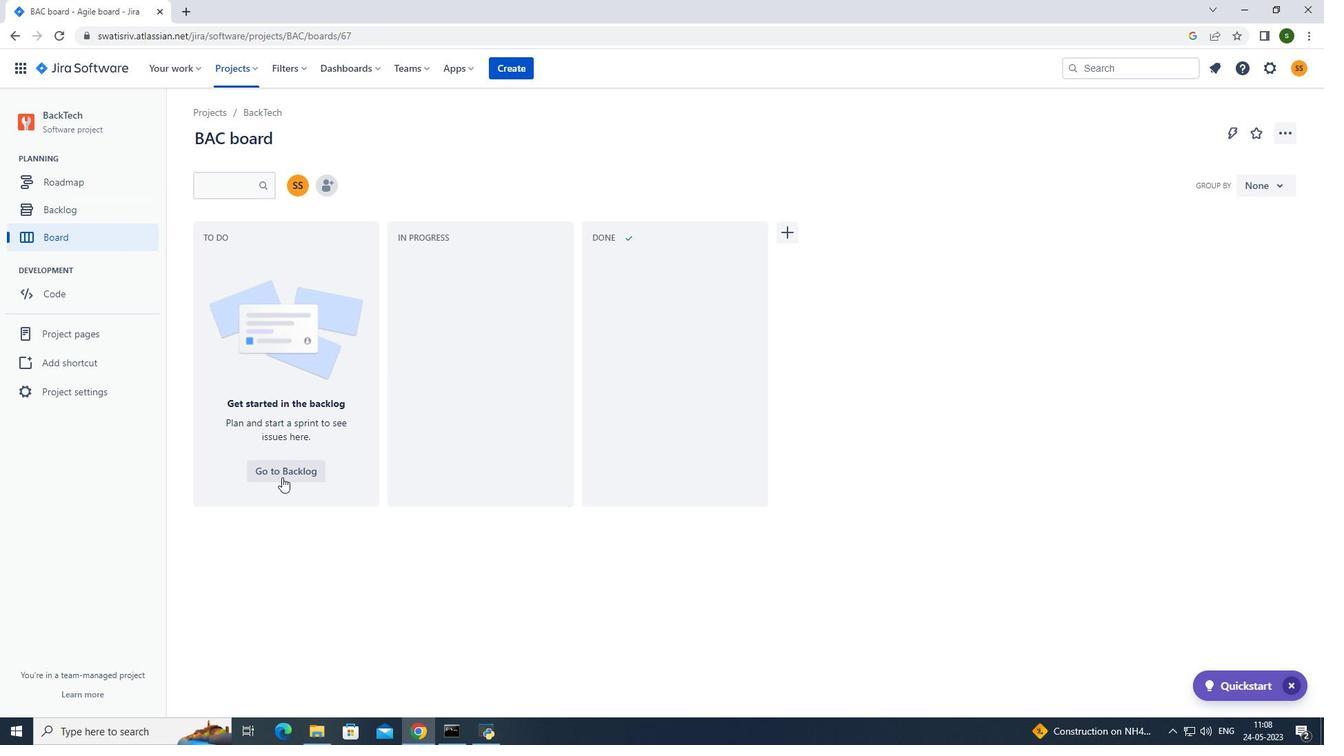 
Action: Mouse pressed left at (282, 476)
Screenshot: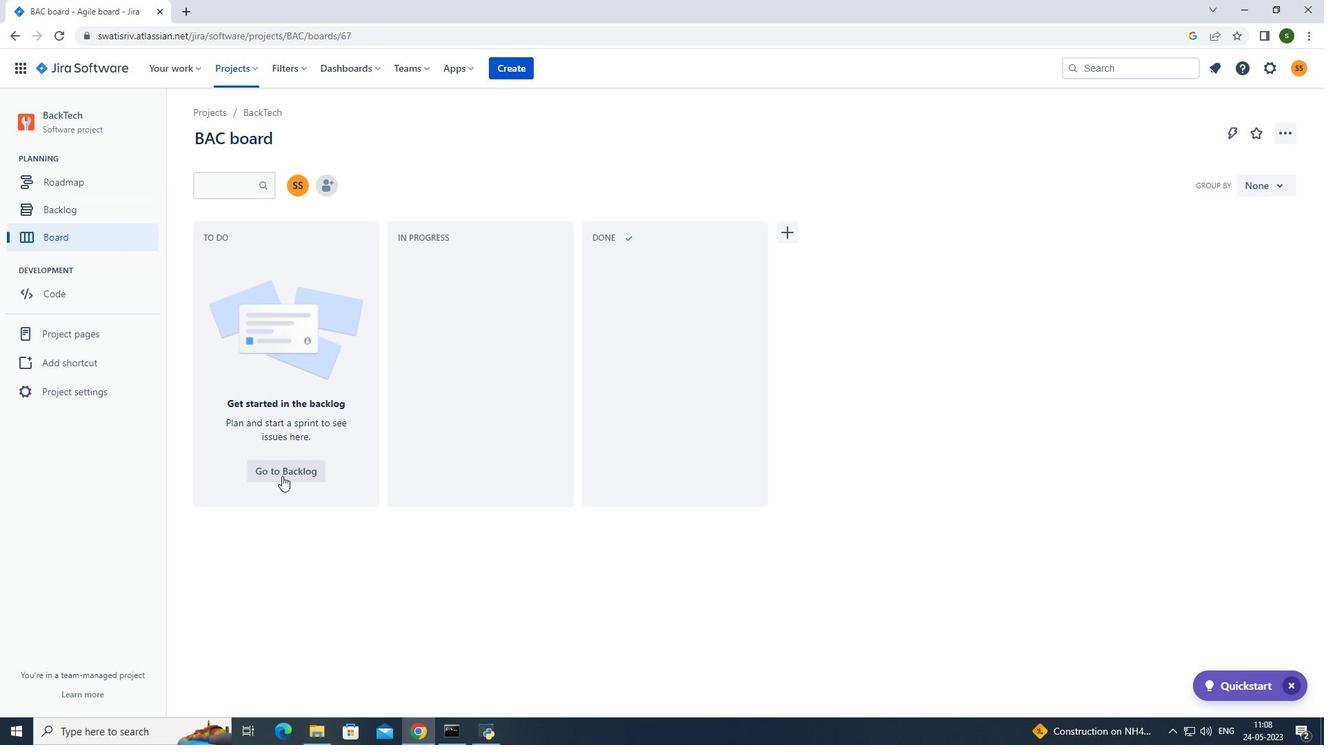 
Action: Mouse moved to (1250, 576)
Screenshot: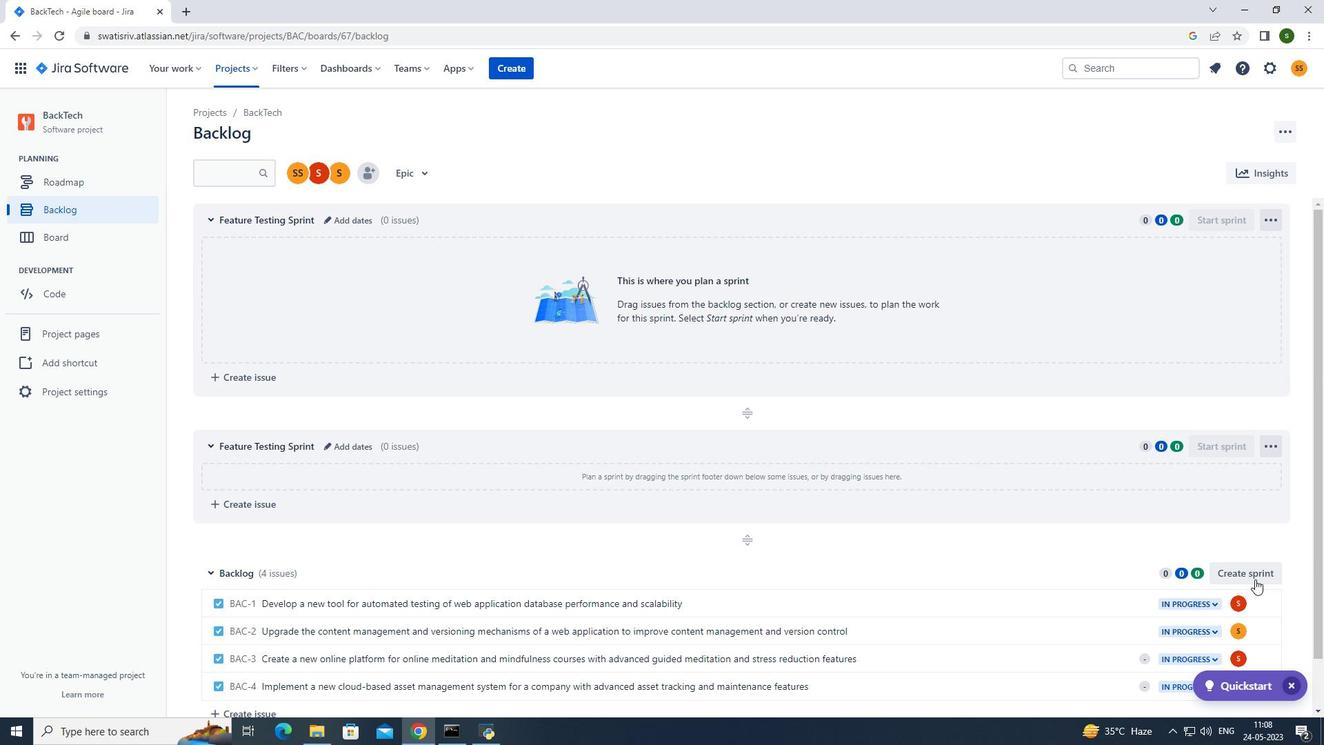 
Action: Mouse pressed left at (1250, 576)
Screenshot: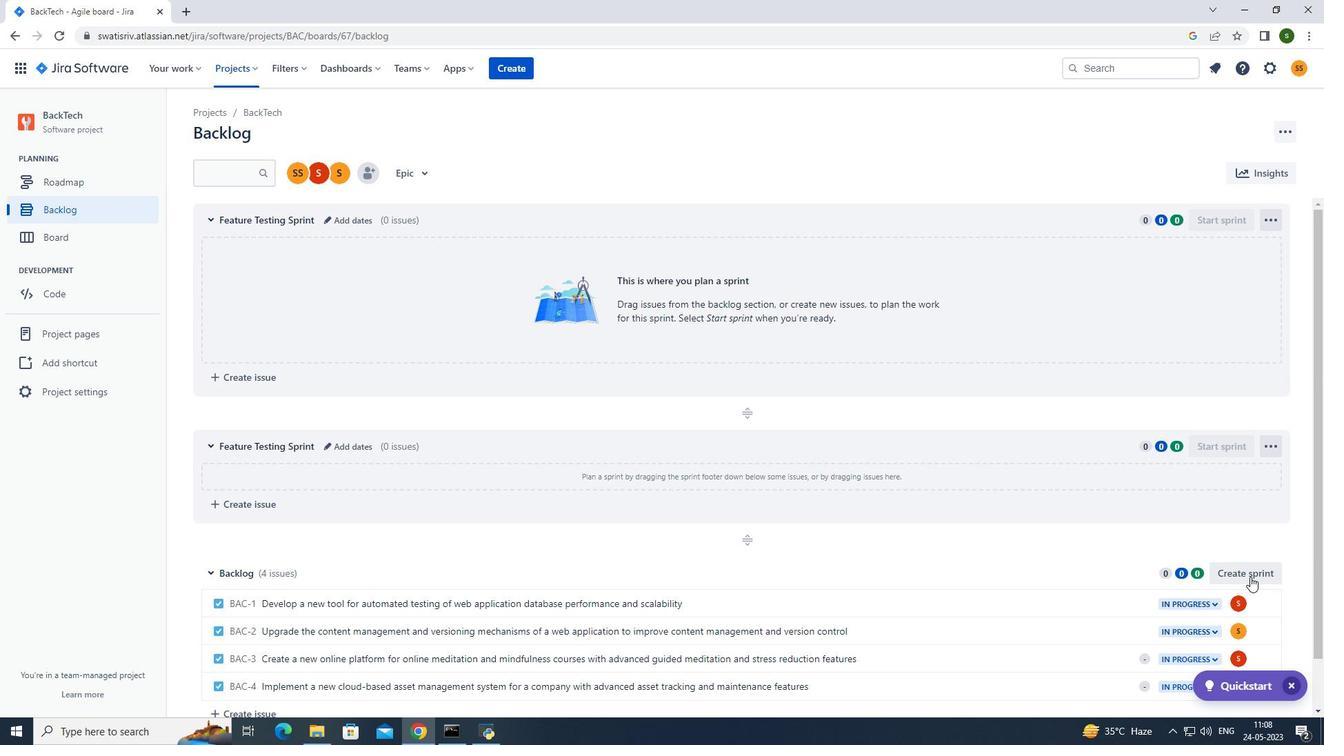 
Action: Mouse moved to (1266, 571)
Screenshot: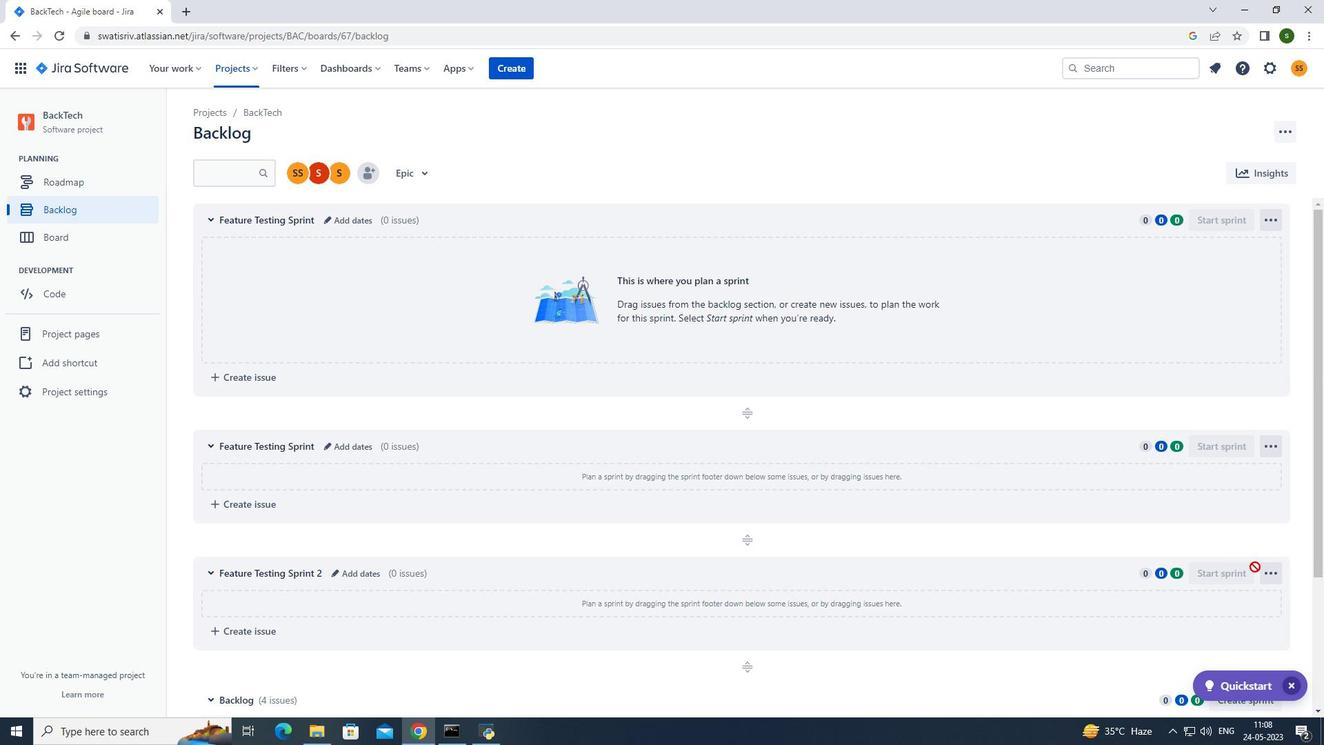 
Action: Mouse pressed left at (1266, 571)
Screenshot: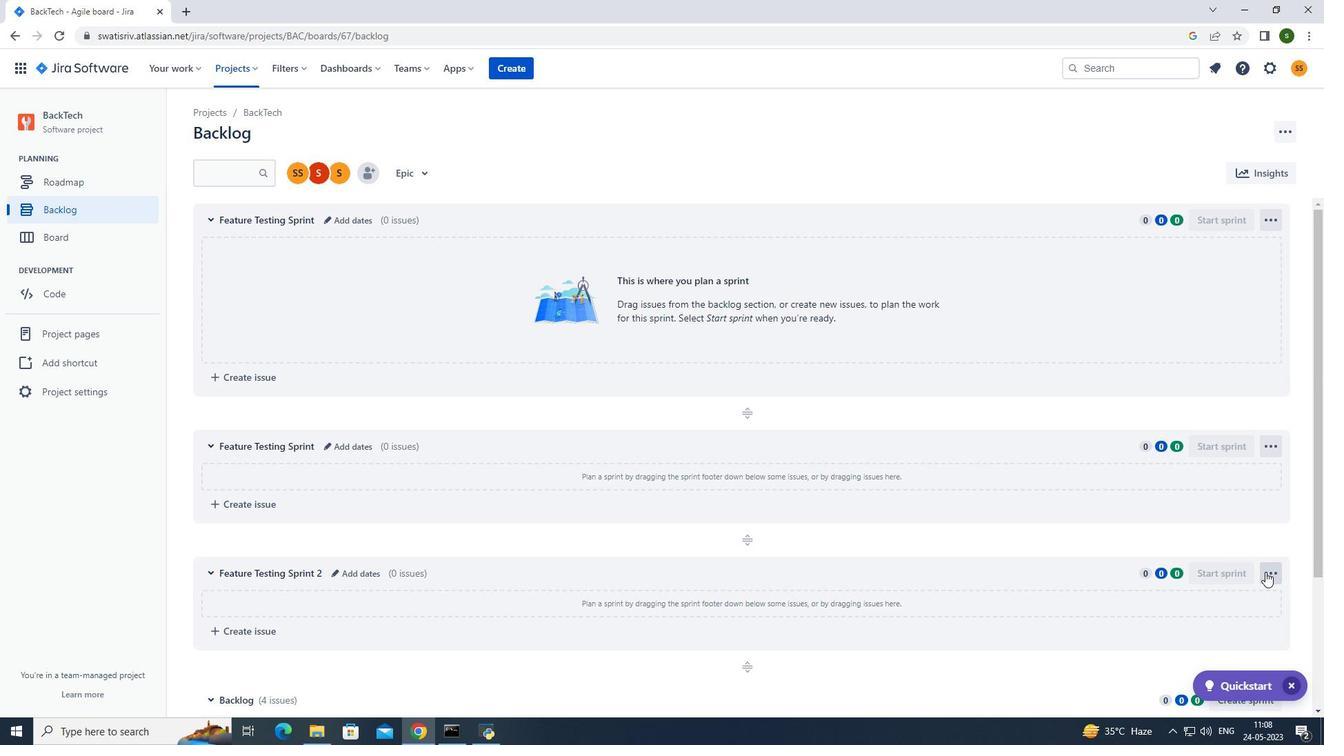 
Action: Mouse moved to (1224, 628)
Screenshot: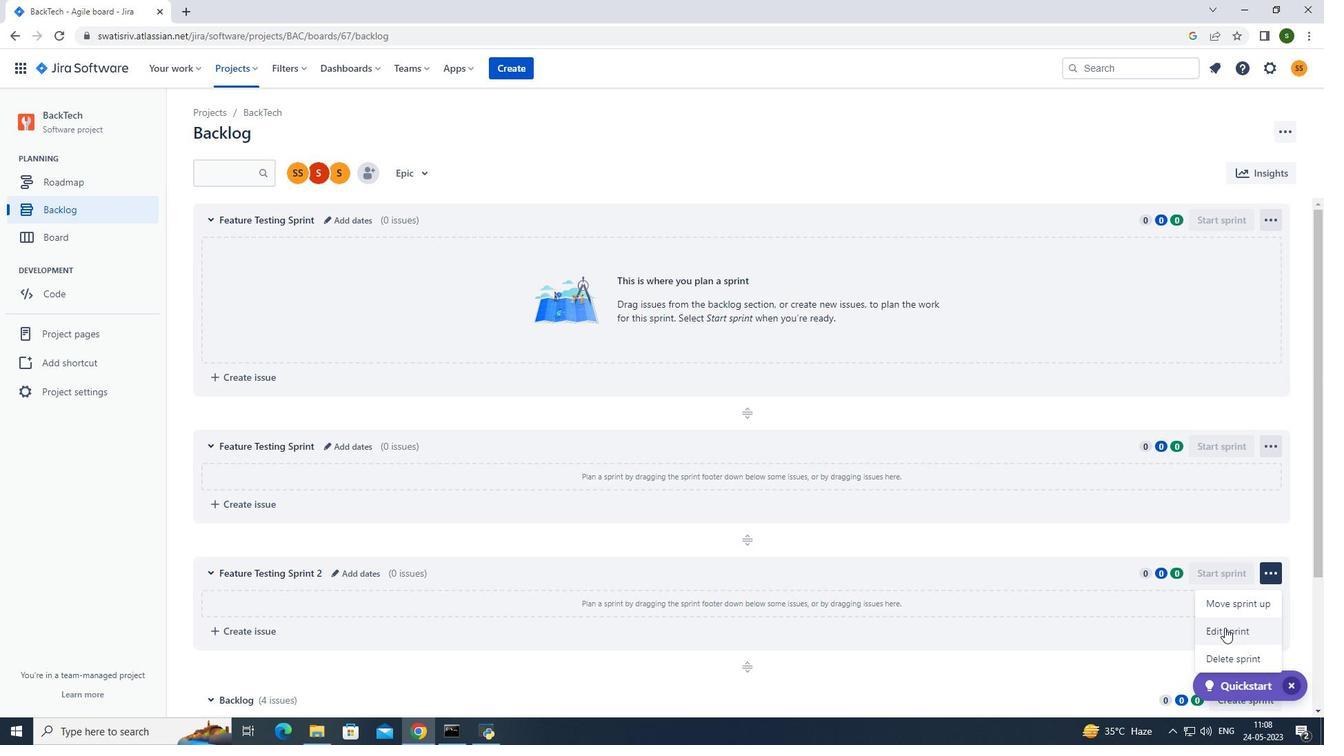 
Action: Mouse pressed left at (1224, 628)
Screenshot: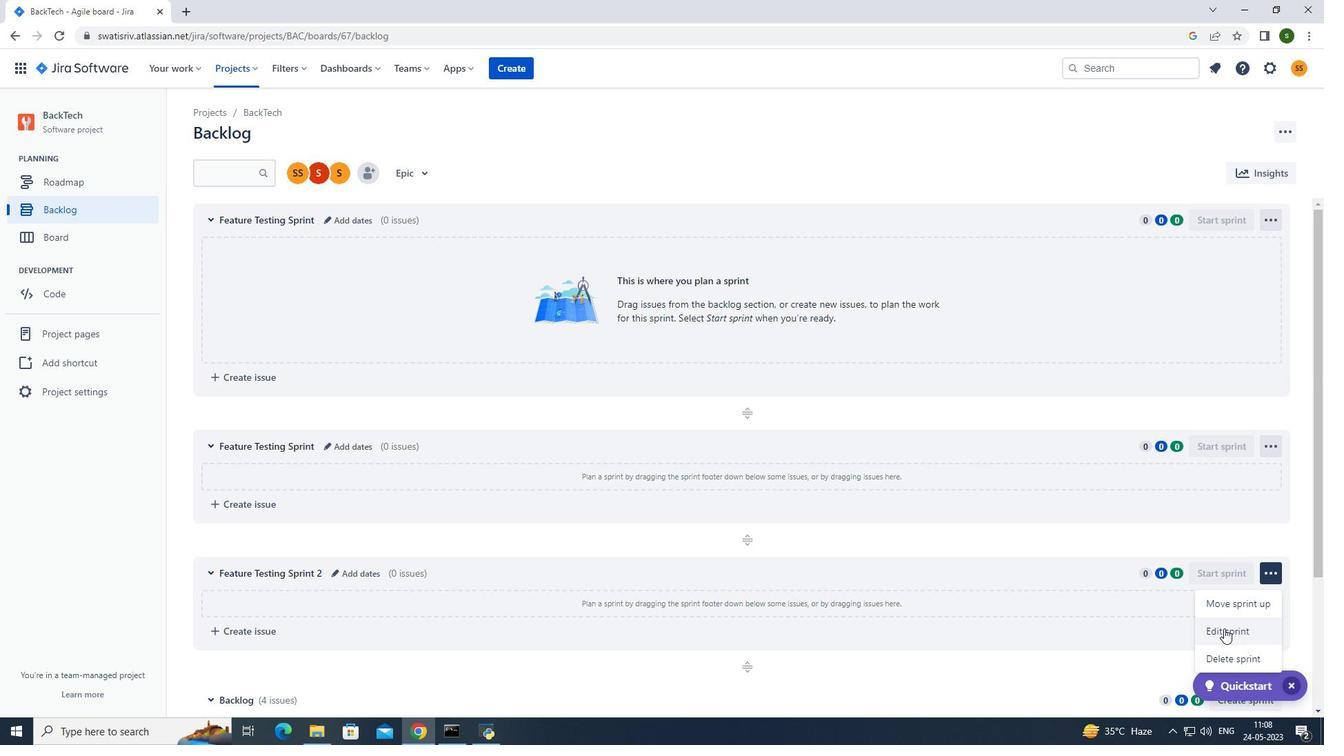 
Action: Mouse moved to (600, 177)
Screenshot: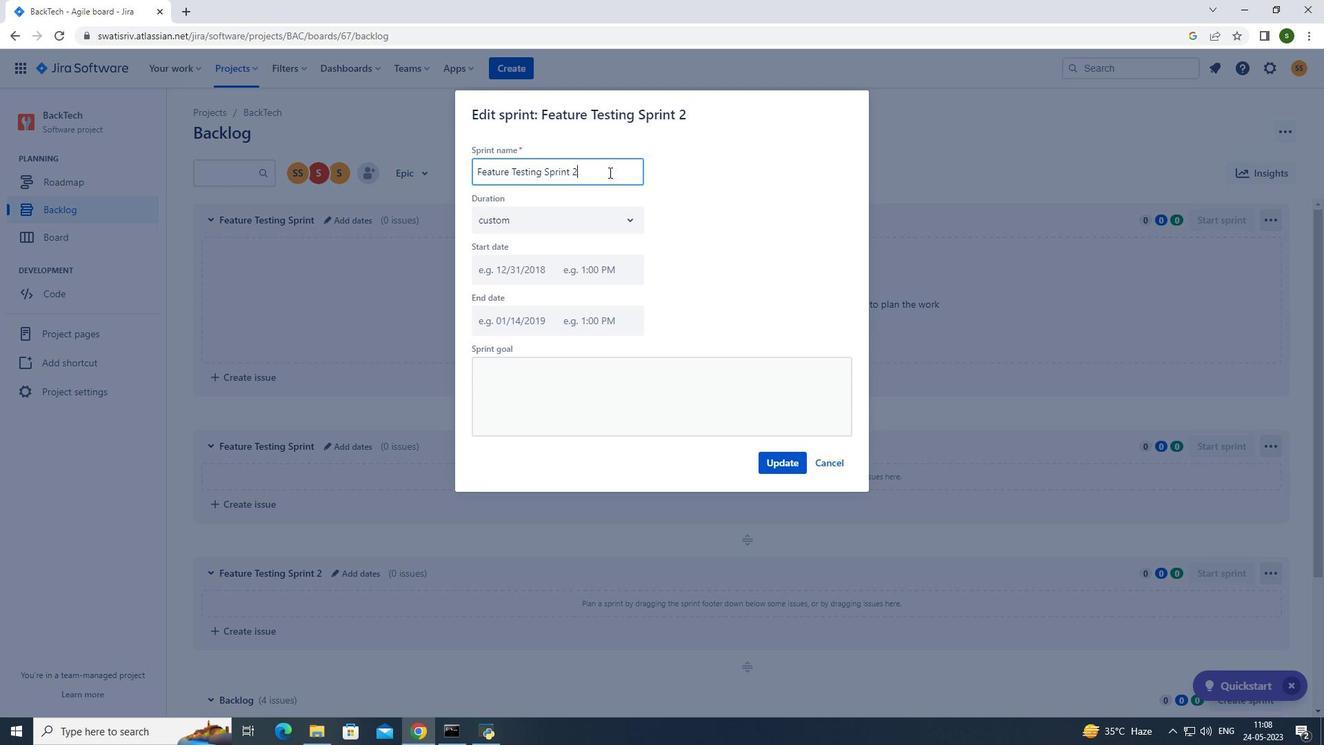 
Action: Key pressed <Key.backspace><Key.backspace><Key.backspace><Key.backspace><Key.backspace><Key.backspace><Key.backspace><Key.backspace><Key.backspace><Key.backspace><Key.backspace><Key.backspace><Key.backspace><Key.backspace><Key.backspace><Key.backspace><Key.backspace><Key.backspace><Key.backspace><Key.backspace><Key.backspace><Key.backspace><Key.backspace><Key.backspace><Key.backspace><Key.backspace><Key.backspace><Key.caps_lock>F<Key.caps_lock>eature<Key.space><Key.caps_lock>T<Key.caps_lock>esting<Key.space><Key.caps_lock>S<Key.caps_lock>print
Screenshot: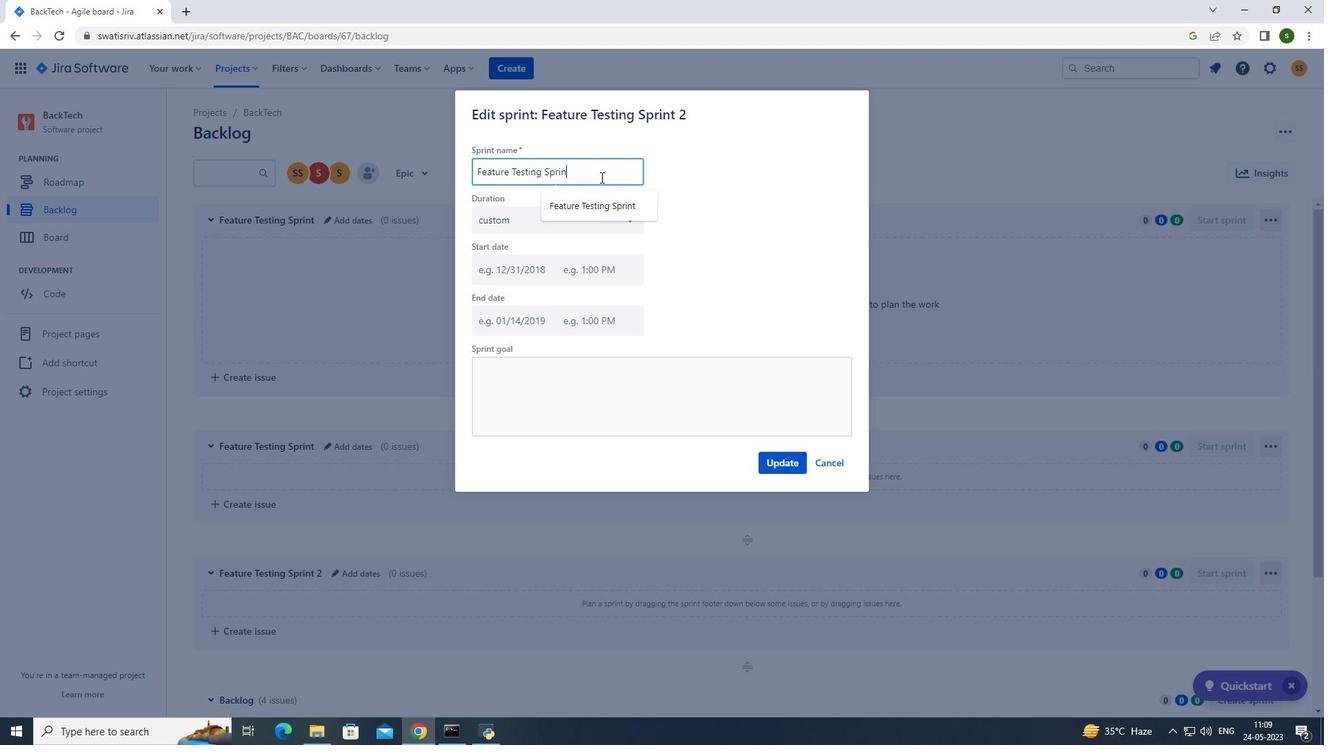 
Action: Mouse moved to (787, 460)
Screenshot: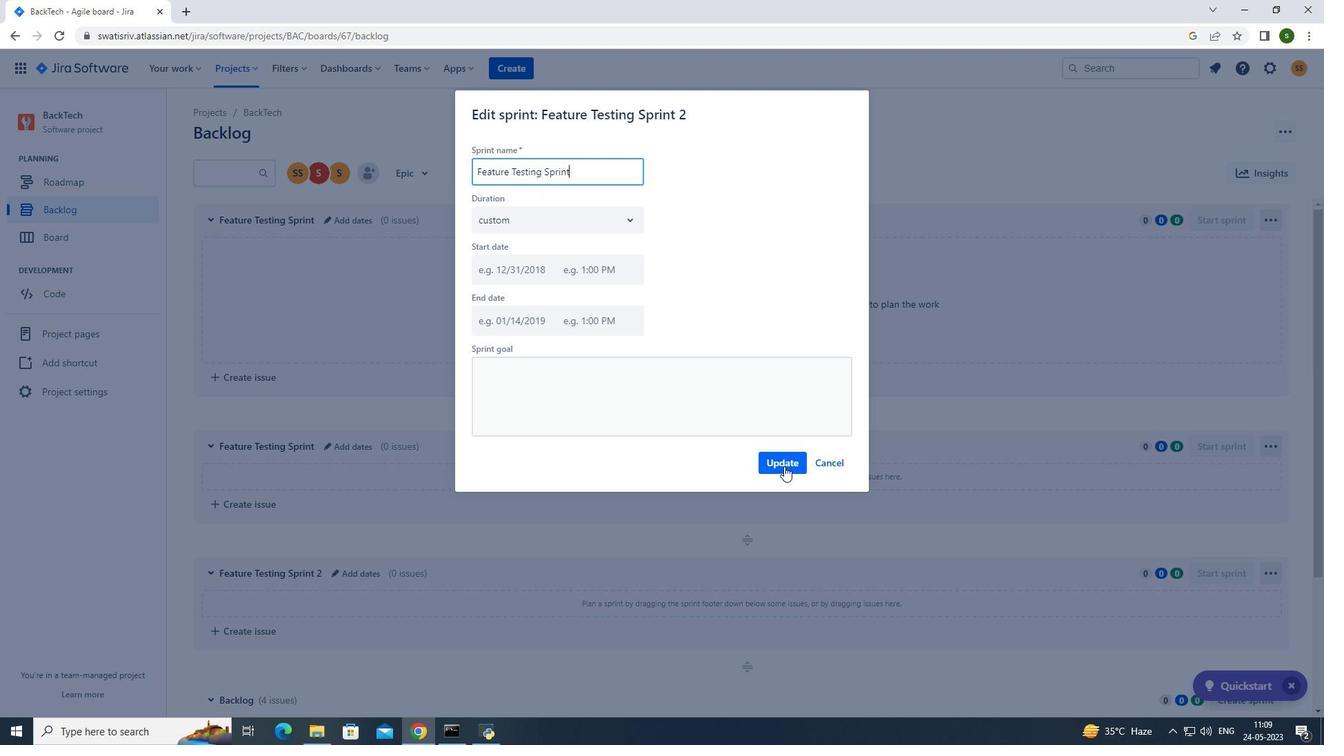 
Action: Mouse pressed left at (787, 460)
Screenshot: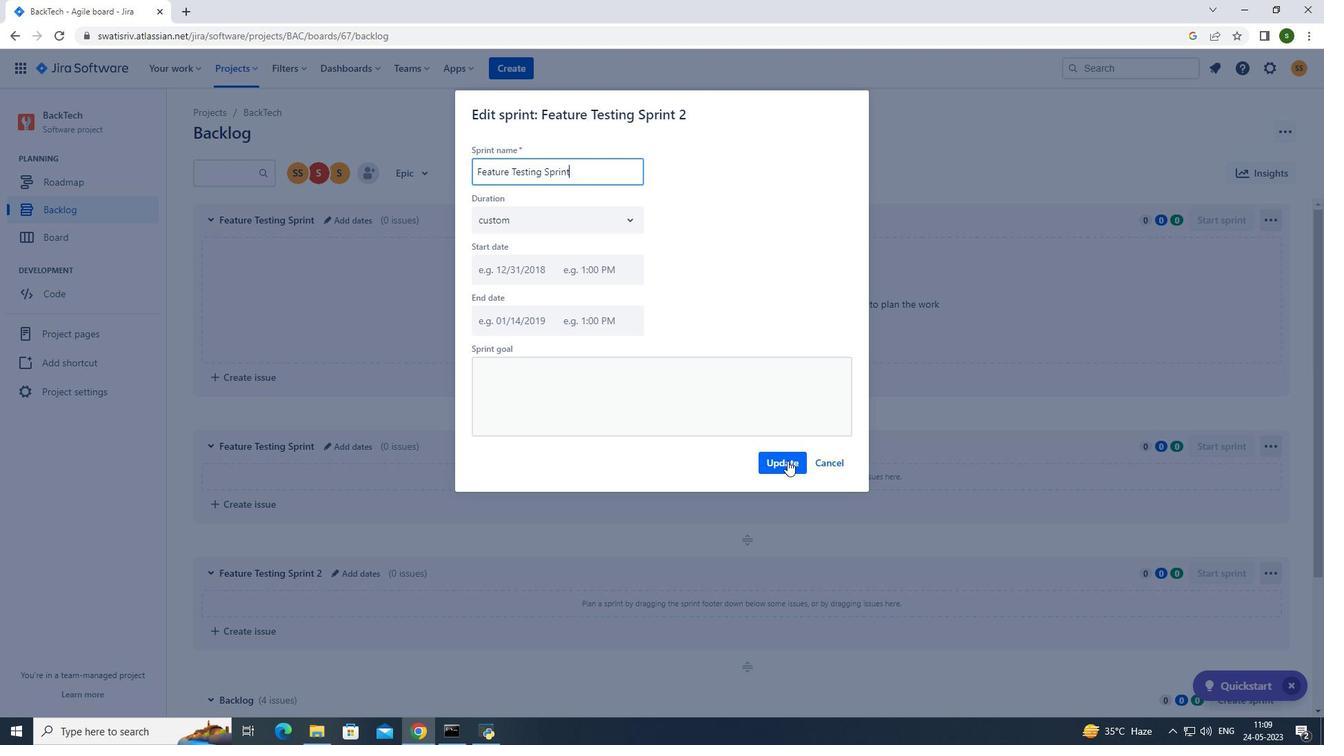 
Action: Mouse moved to (762, 124)
Screenshot: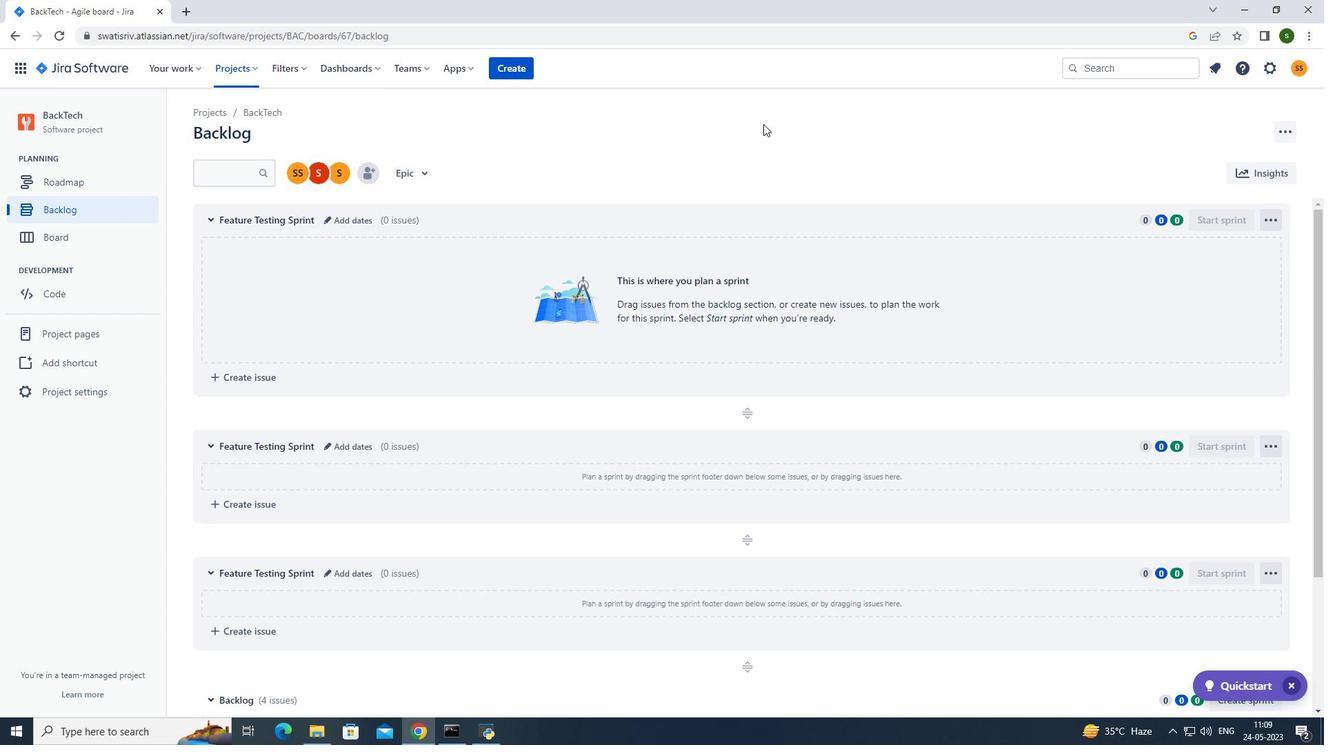 
